 Task: Add a signature Brooke Phillips containing Best regards from, Brooke Phillips to email address softage.1@softage.net and add a label Research
Action: Mouse moved to (333, 540)
Screenshot: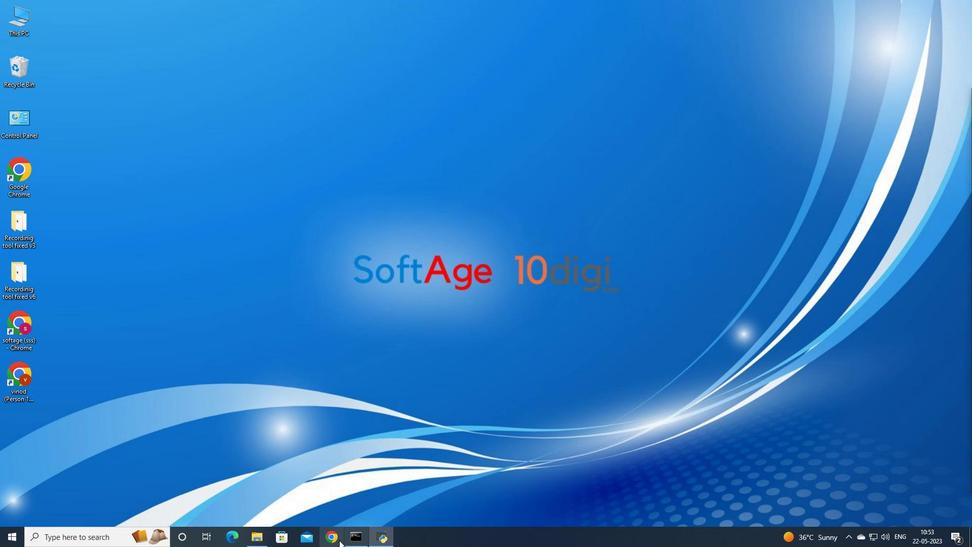 
Action: Mouse pressed left at (333, 540)
Screenshot: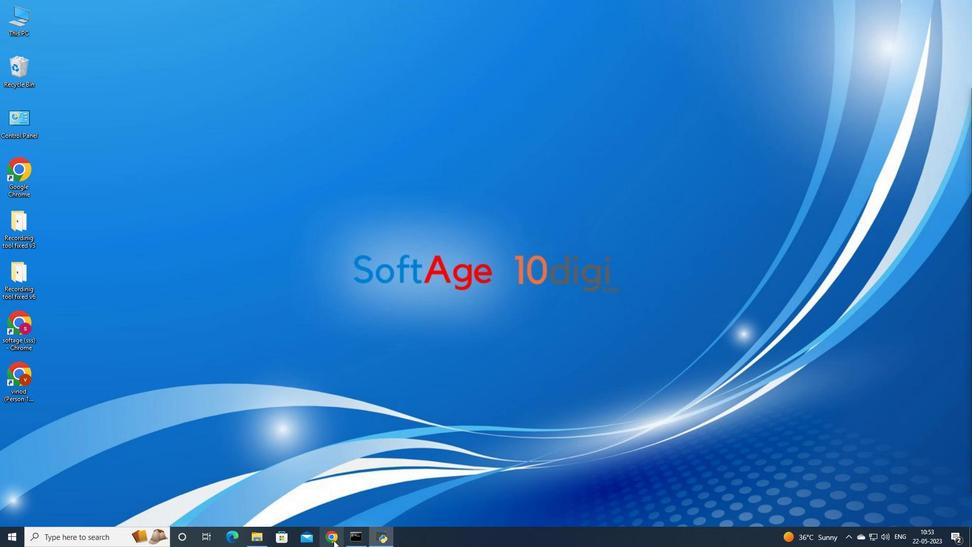 
Action: Mouse moved to (454, 338)
Screenshot: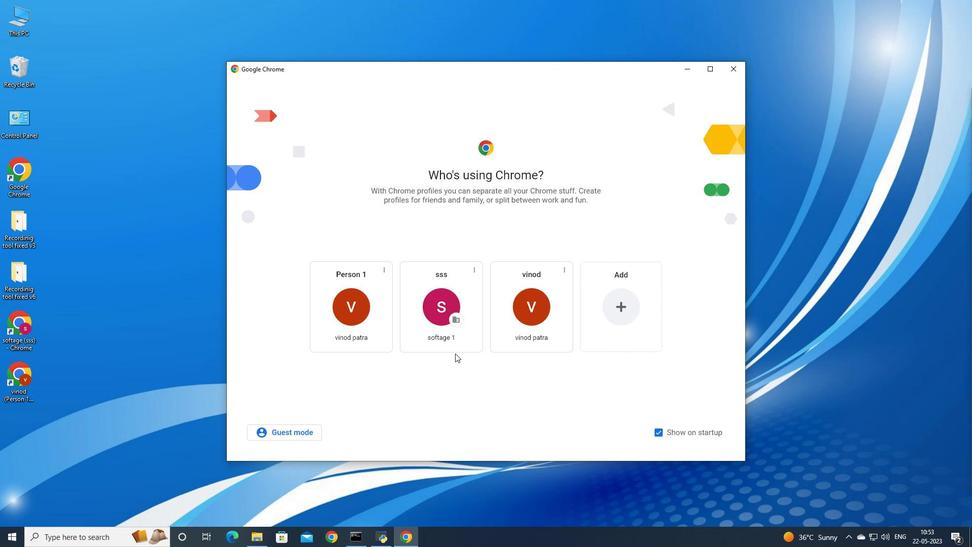 
Action: Mouse pressed left at (454, 338)
Screenshot: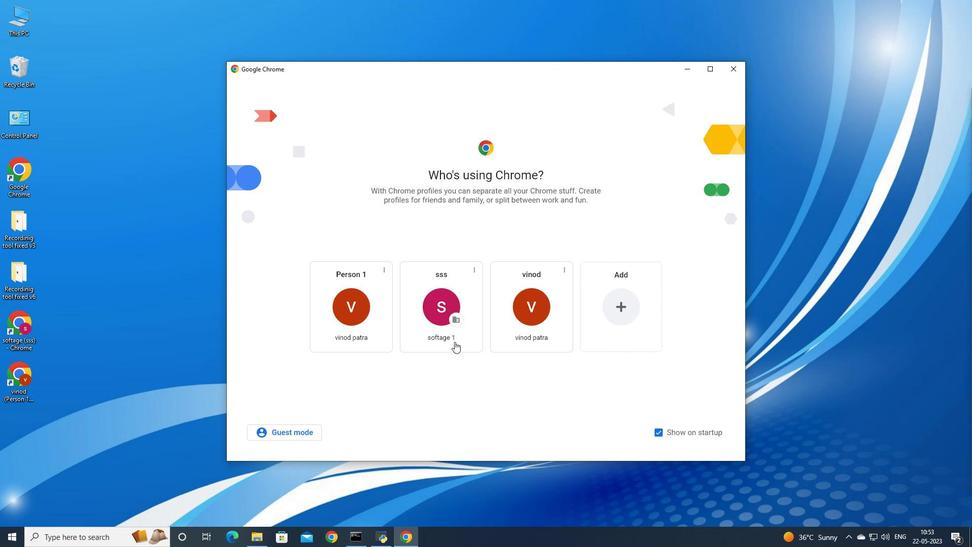 
Action: Mouse moved to (882, 47)
Screenshot: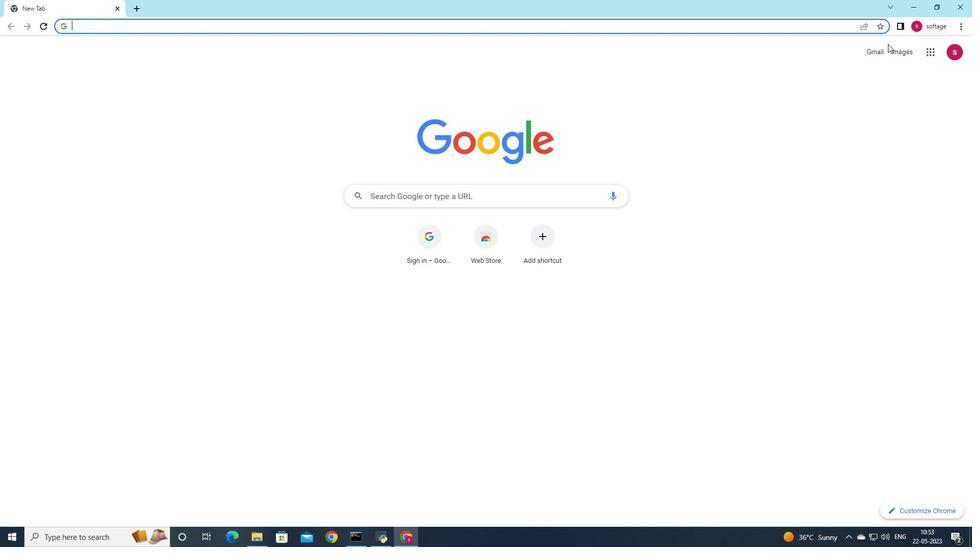 
Action: Mouse pressed left at (882, 47)
Screenshot: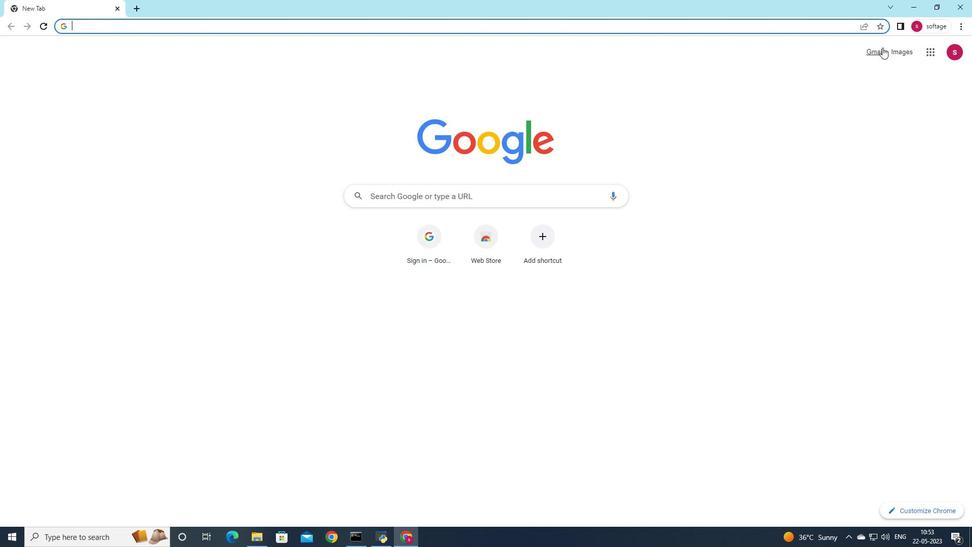 
Action: Mouse moved to (855, 74)
Screenshot: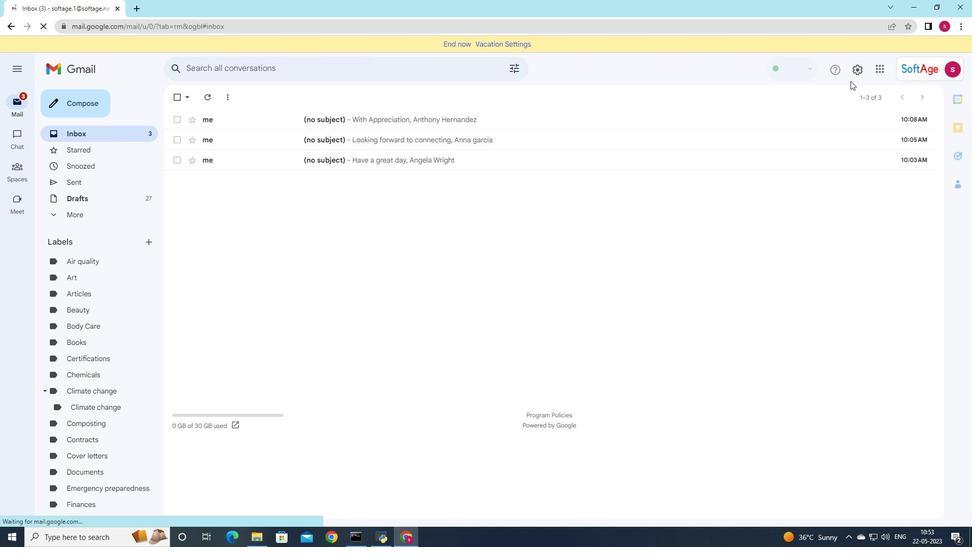 
Action: Mouse pressed left at (855, 74)
Screenshot: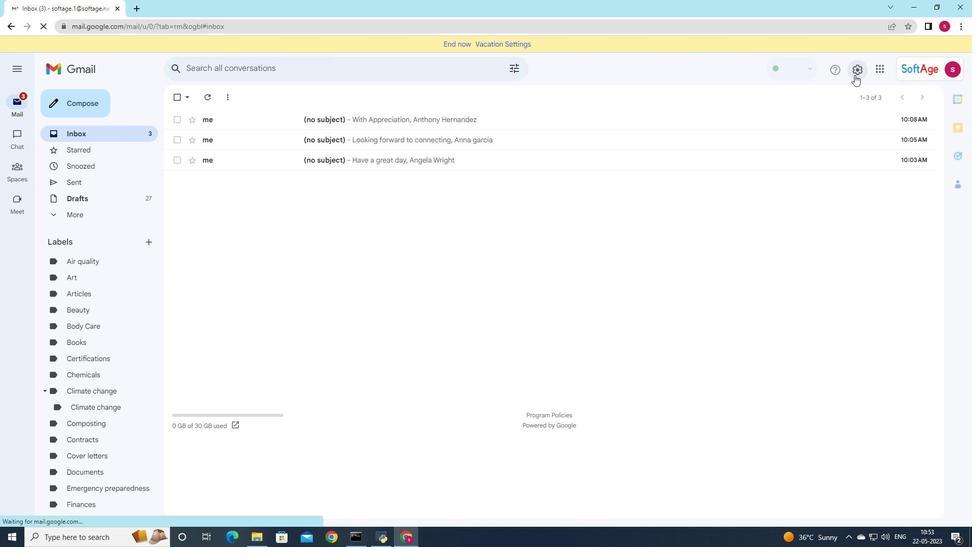 
Action: Mouse moved to (851, 118)
Screenshot: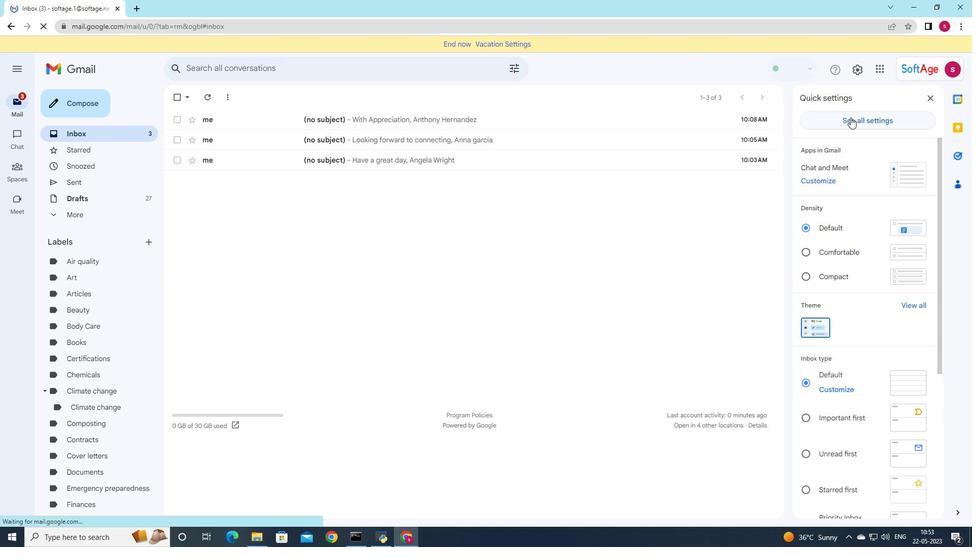 
Action: Mouse pressed left at (851, 118)
Screenshot: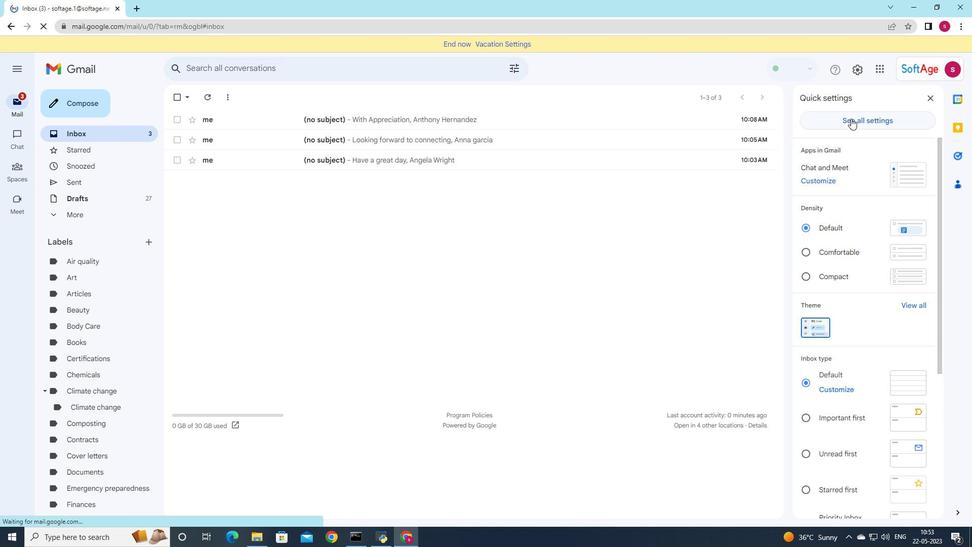 
Action: Mouse moved to (480, 321)
Screenshot: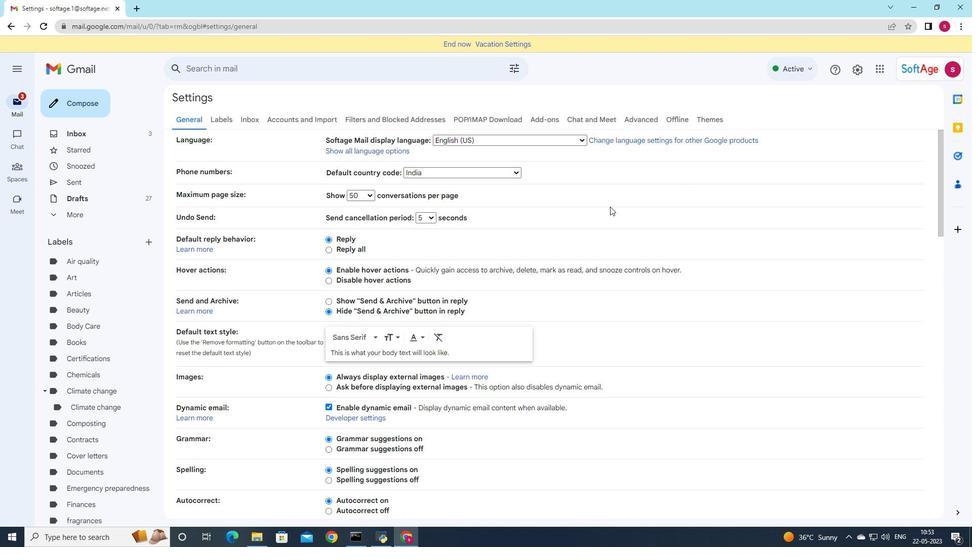 
Action: Mouse scrolled (480, 320) with delta (0, 0)
Screenshot: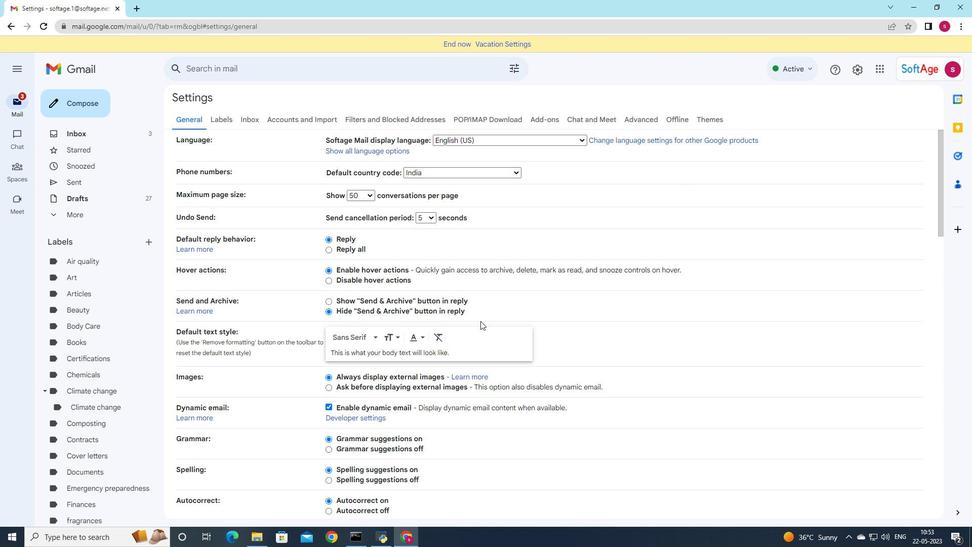
Action: Mouse scrolled (480, 320) with delta (0, 0)
Screenshot: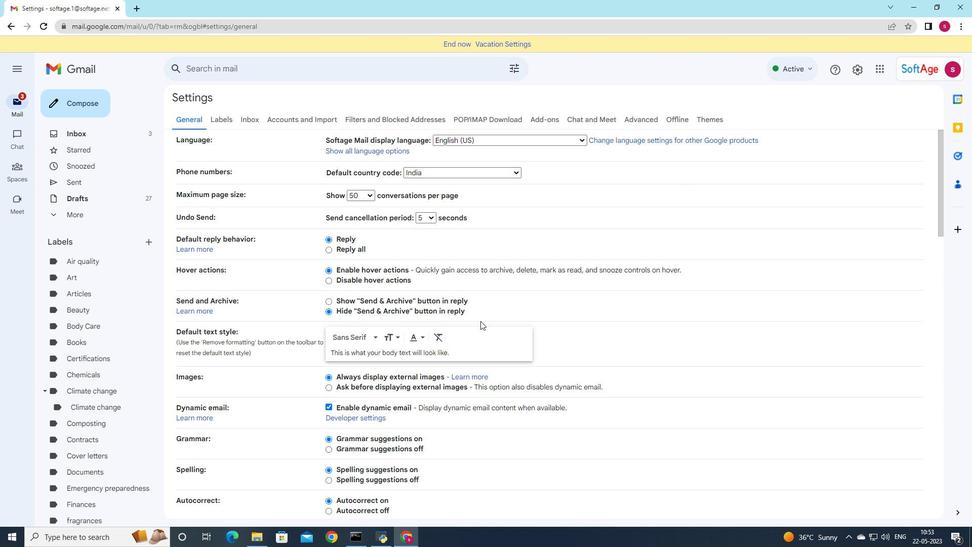 
Action: Mouse scrolled (480, 320) with delta (0, 0)
Screenshot: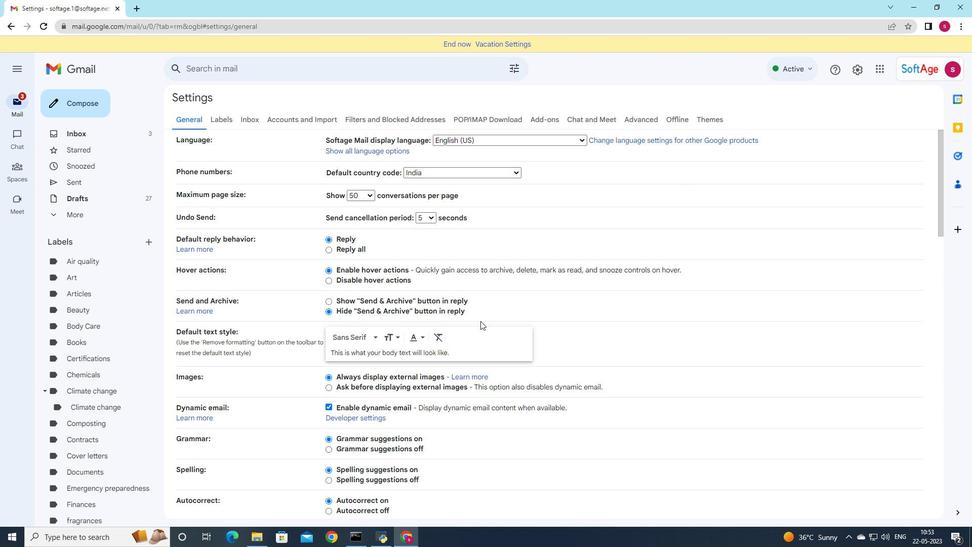 
Action: Mouse moved to (480, 321)
Screenshot: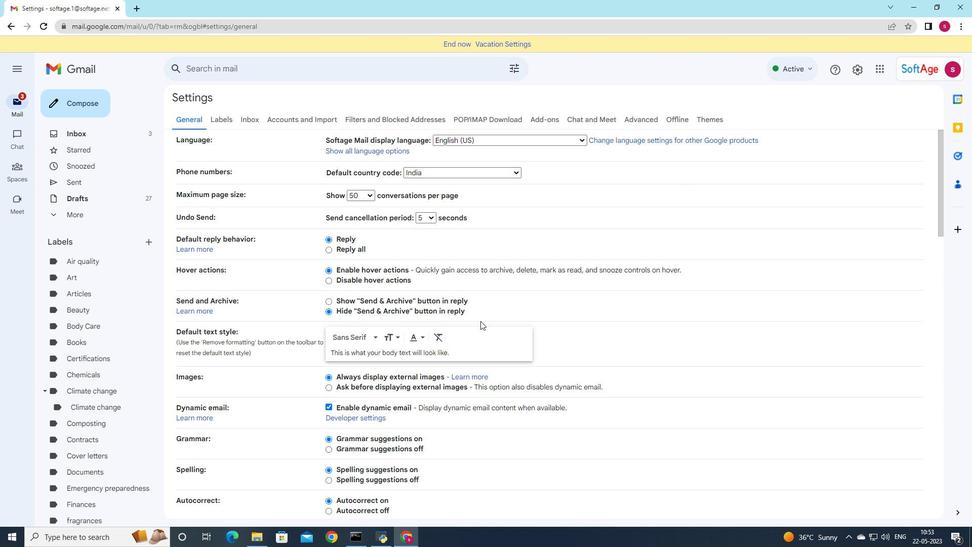 
Action: Mouse scrolled (480, 321) with delta (0, 0)
Screenshot: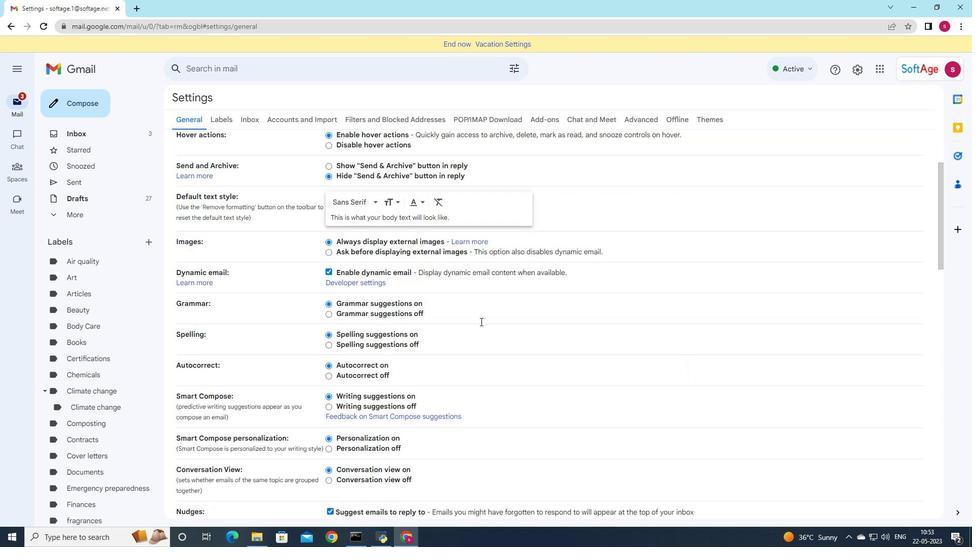 
Action: Mouse scrolled (480, 321) with delta (0, 0)
Screenshot: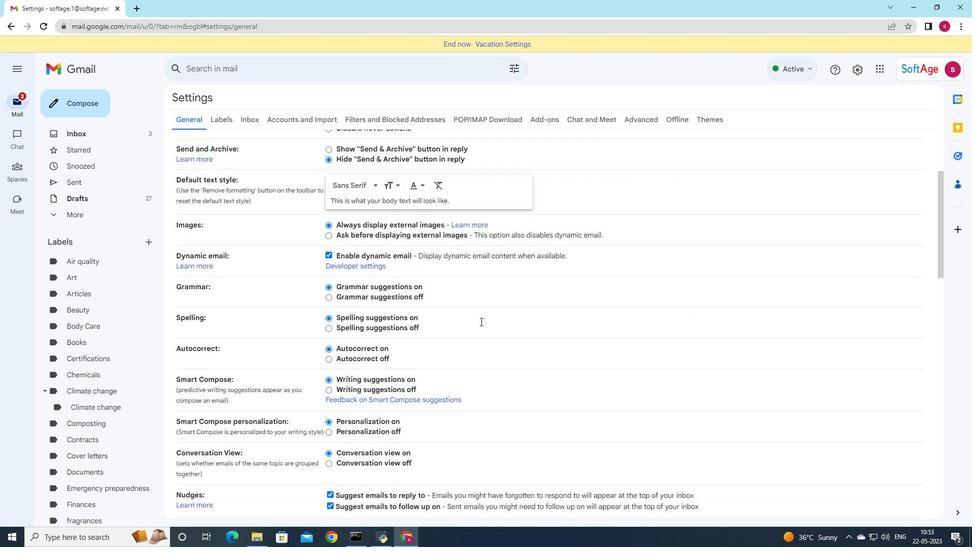 
Action: Mouse scrolled (480, 321) with delta (0, 0)
Screenshot: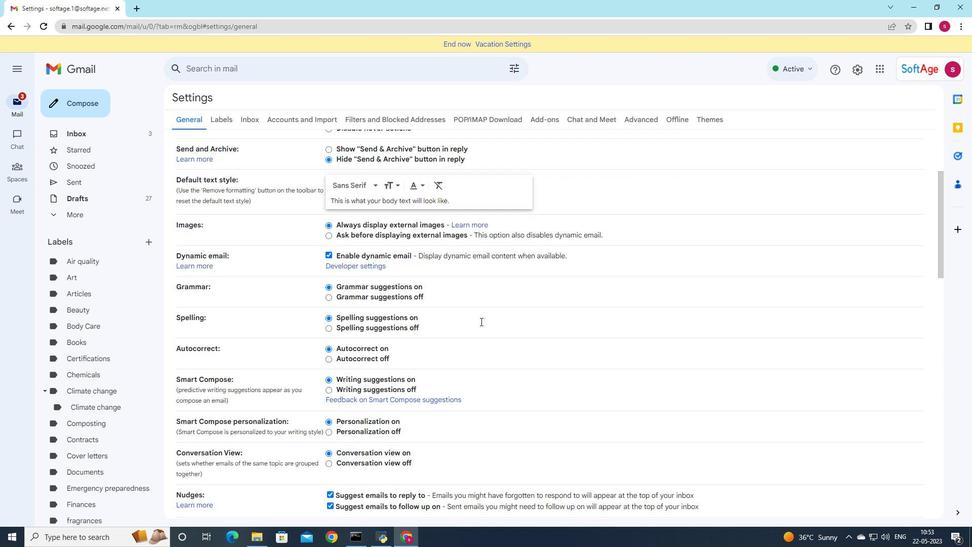 
Action: Mouse scrolled (480, 321) with delta (0, 0)
Screenshot: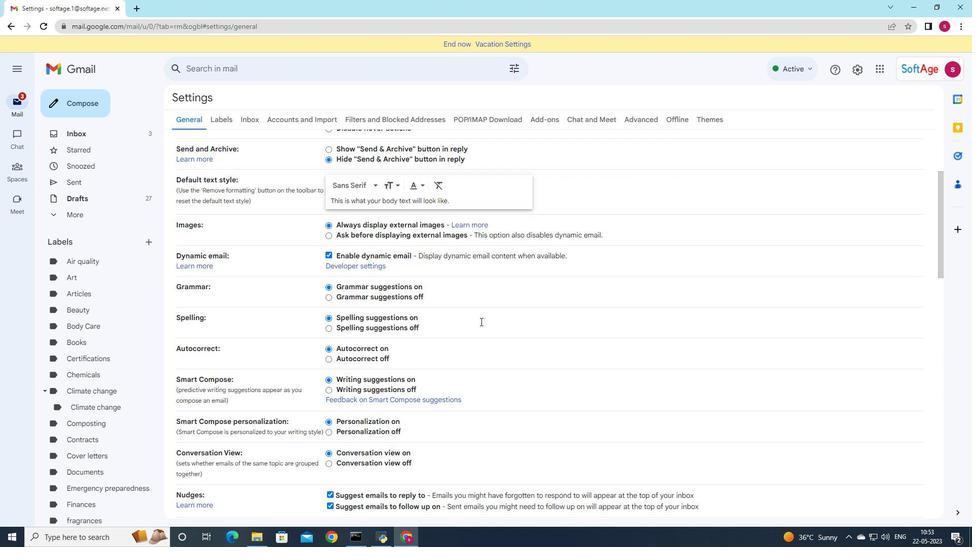 
Action: Mouse scrolled (480, 321) with delta (0, 0)
Screenshot: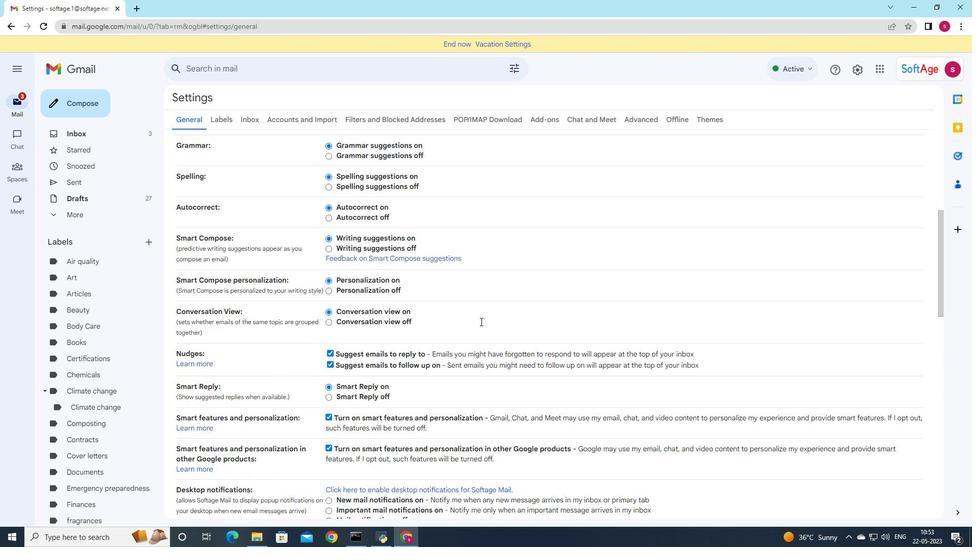 
Action: Mouse scrolled (480, 321) with delta (0, 0)
Screenshot: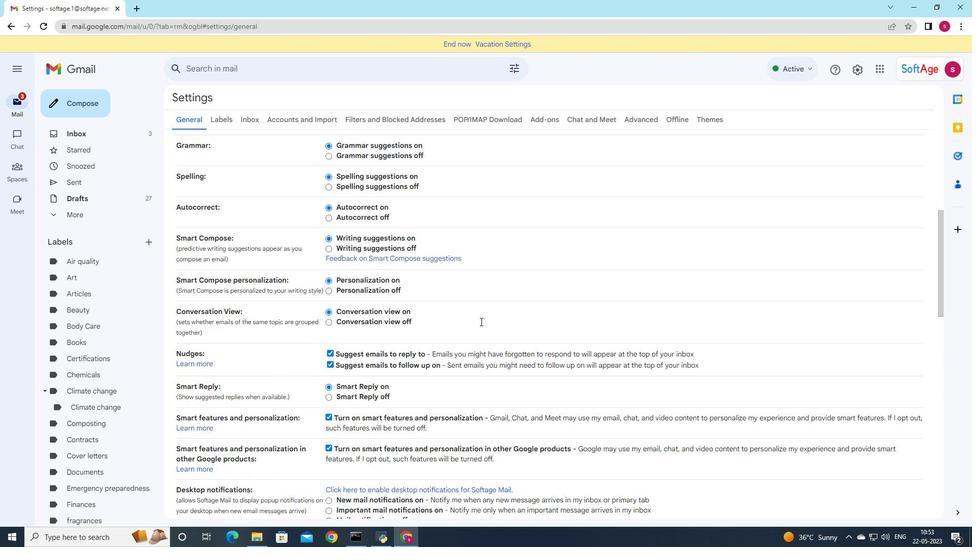 
Action: Mouse scrolled (480, 321) with delta (0, 0)
Screenshot: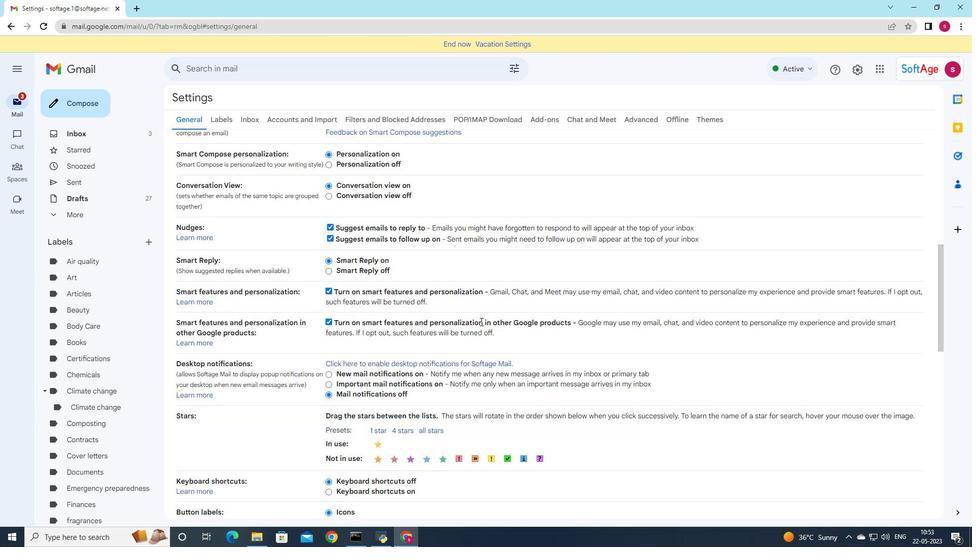 
Action: Mouse scrolled (480, 321) with delta (0, 0)
Screenshot: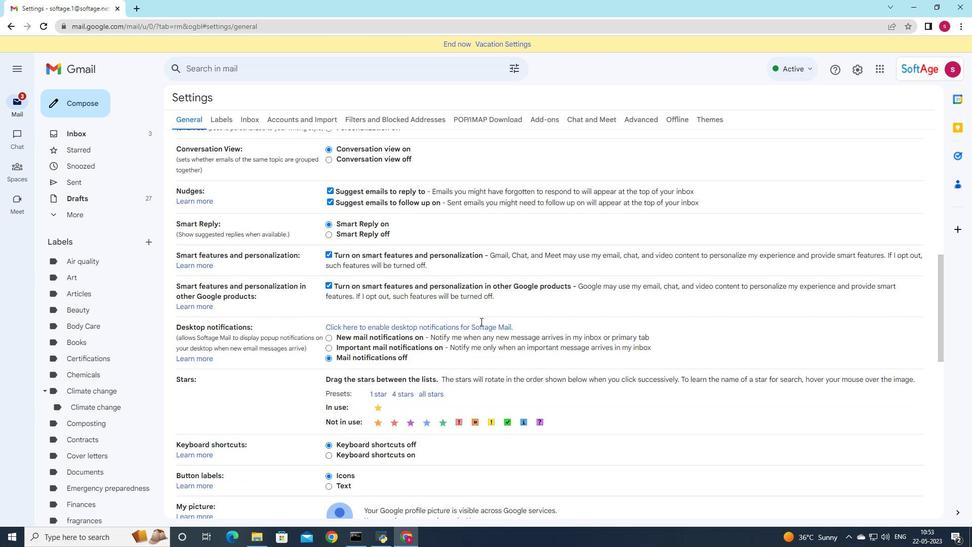 
Action: Mouse scrolled (480, 321) with delta (0, 0)
Screenshot: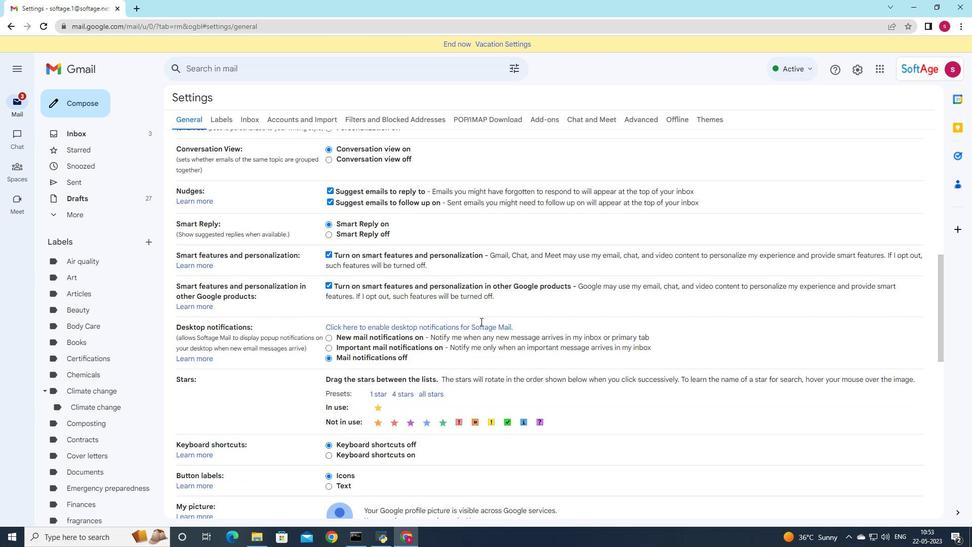 
Action: Mouse scrolled (480, 321) with delta (0, 0)
Screenshot: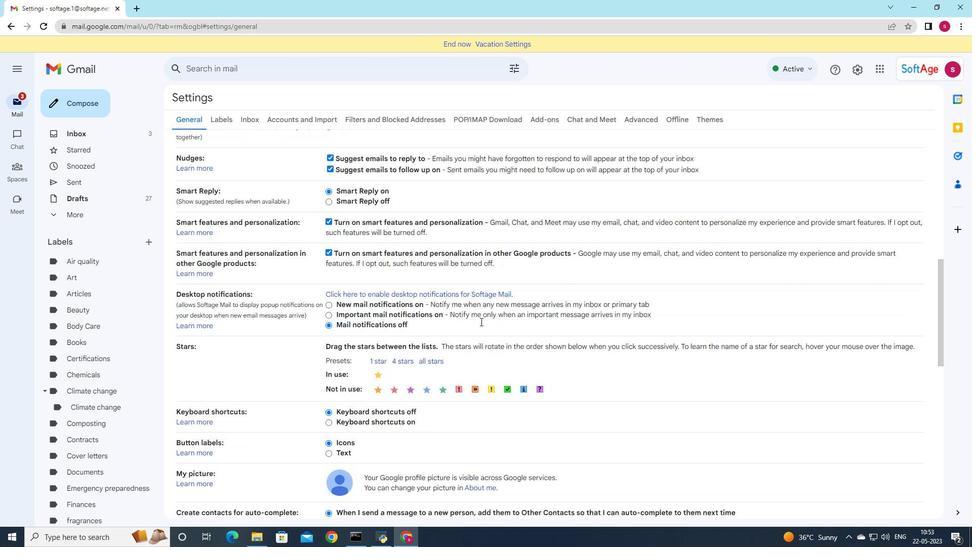
Action: Mouse scrolled (480, 321) with delta (0, 0)
Screenshot: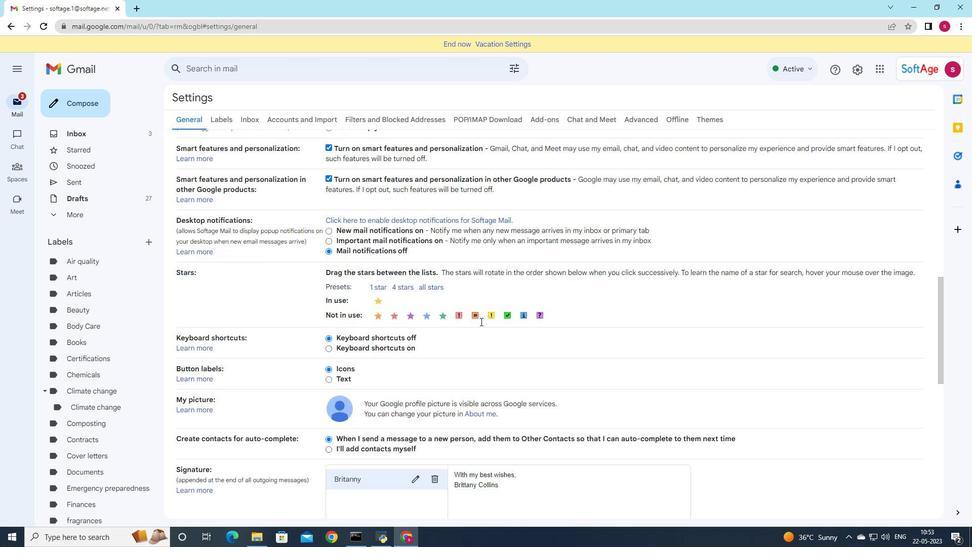 
Action: Mouse moved to (435, 335)
Screenshot: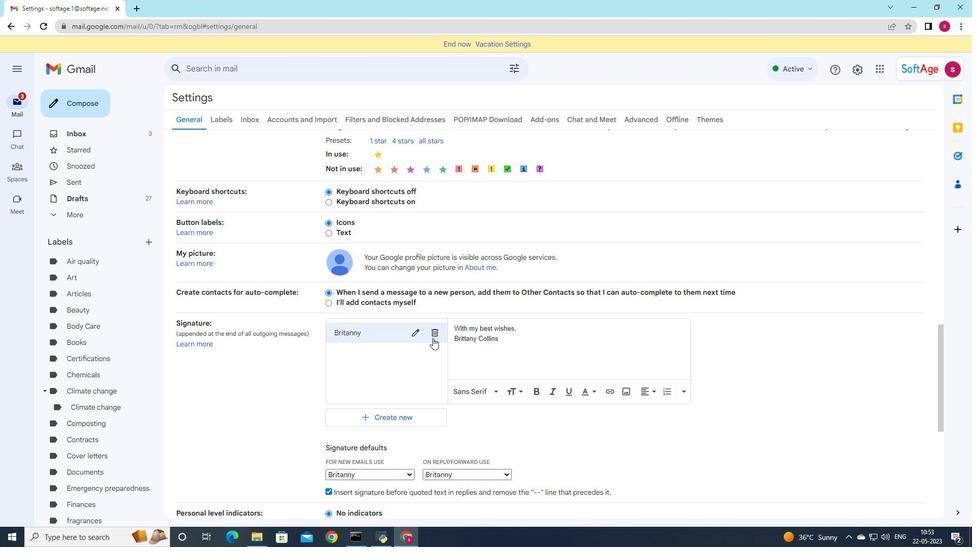 
Action: Mouse pressed left at (435, 335)
Screenshot: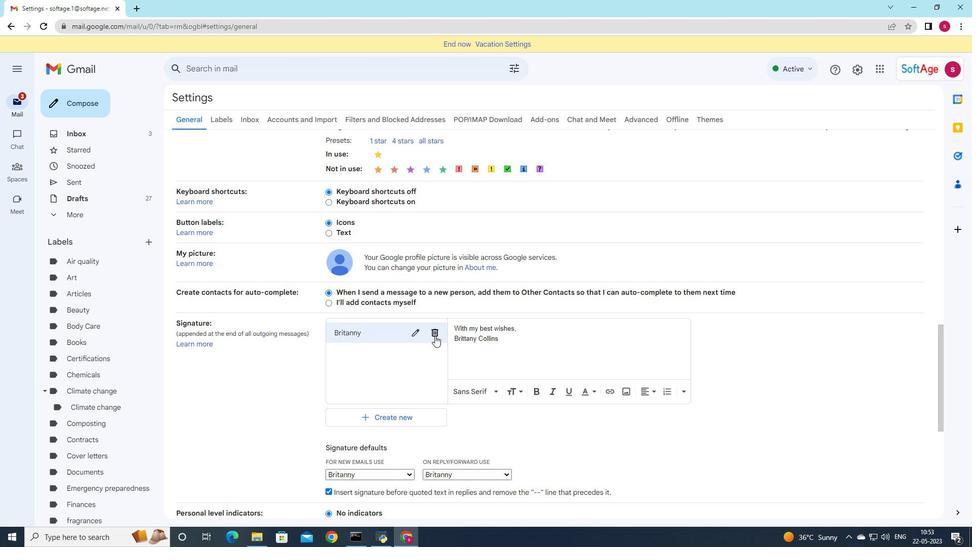 
Action: Mouse moved to (568, 305)
Screenshot: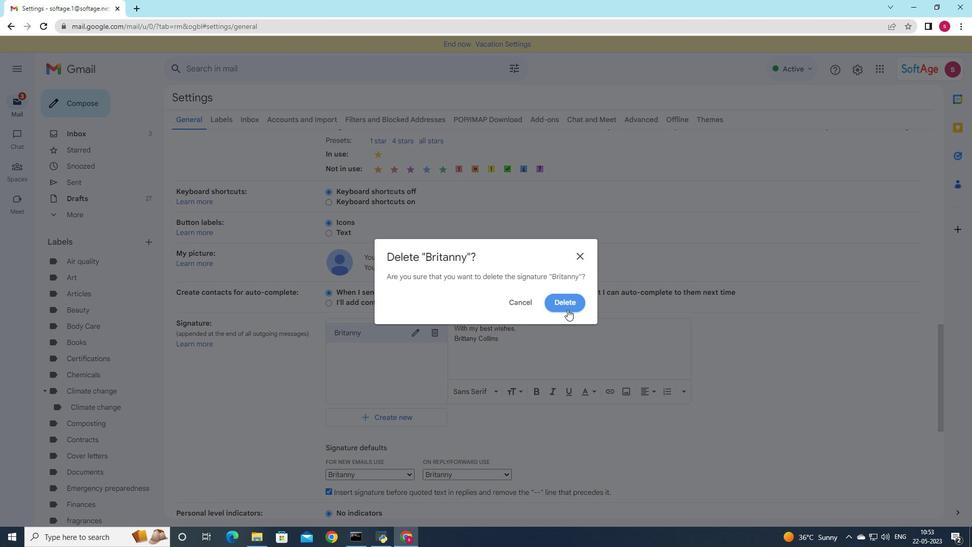 
Action: Mouse pressed left at (568, 305)
Screenshot: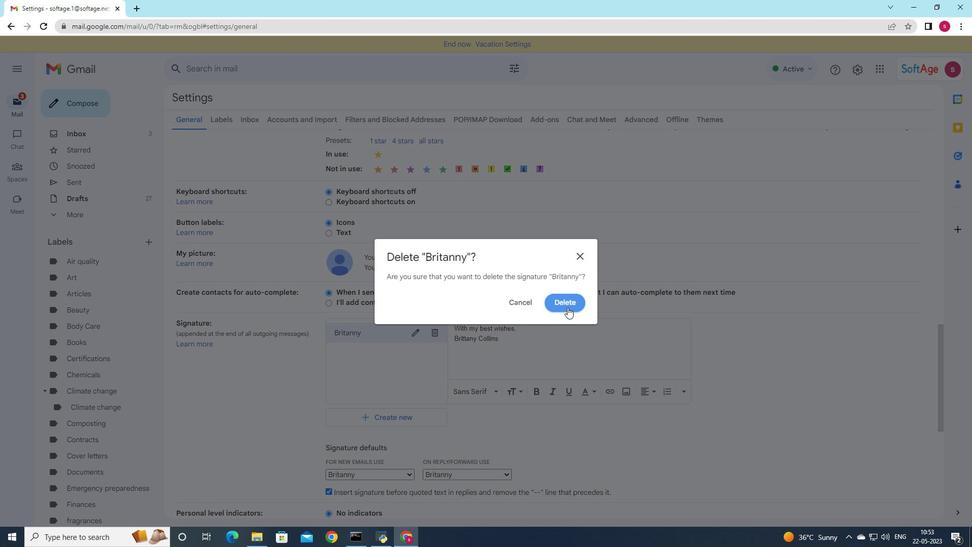 
Action: Mouse moved to (369, 345)
Screenshot: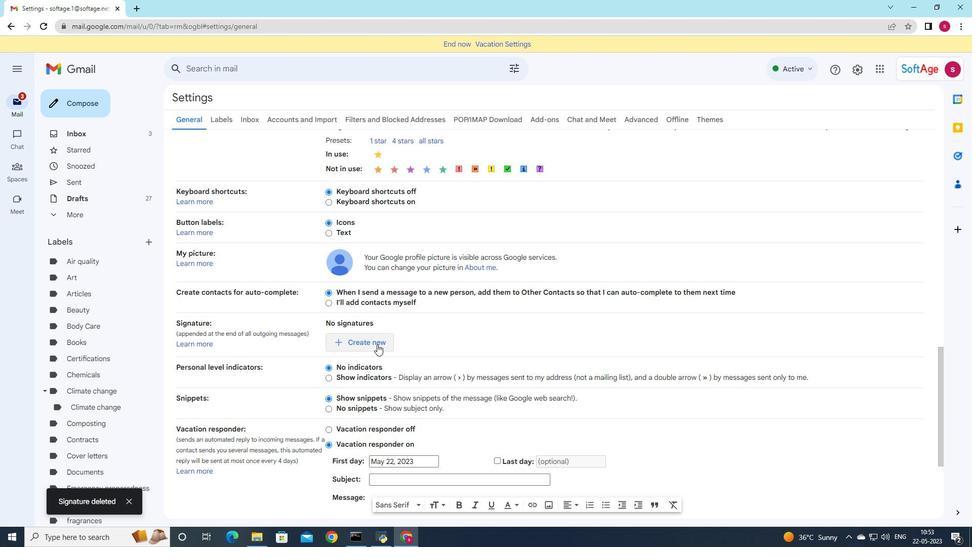 
Action: Mouse pressed left at (369, 345)
Screenshot: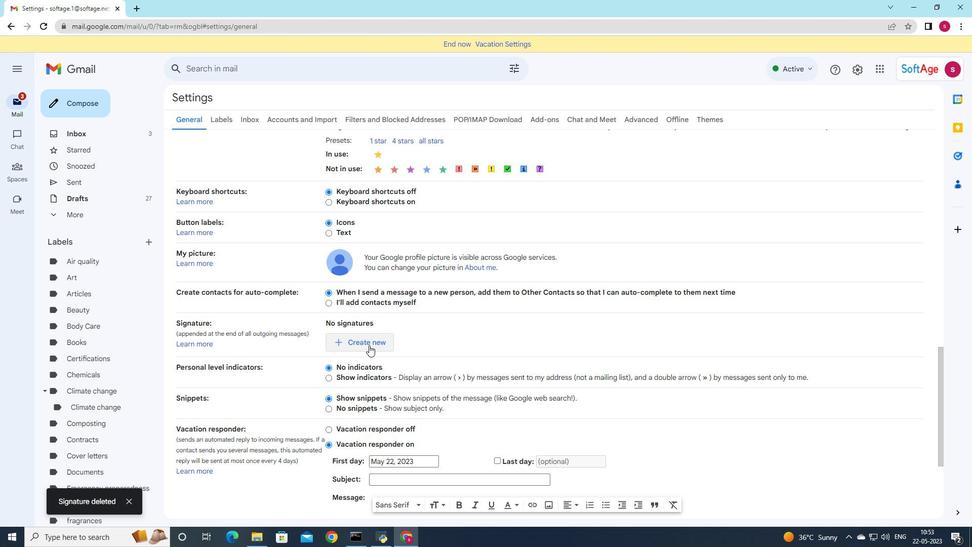 
Action: Mouse moved to (499, 317)
Screenshot: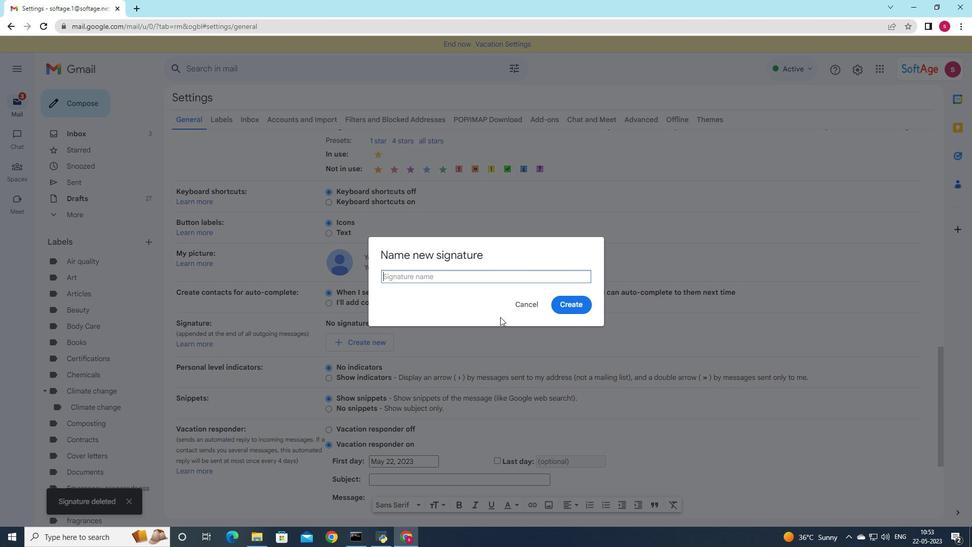 
Action: Key pressed <Key.shift>Brooke
Screenshot: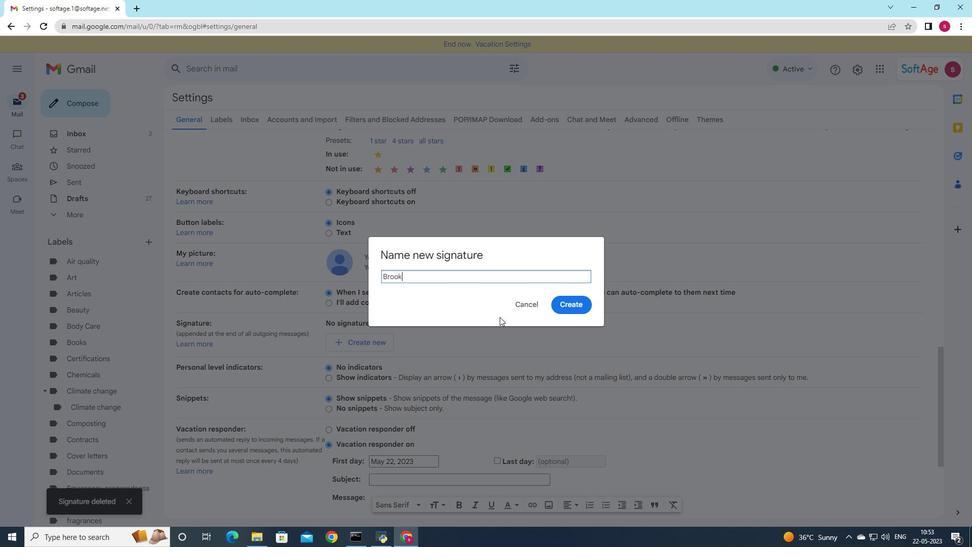 
Action: Mouse moved to (560, 308)
Screenshot: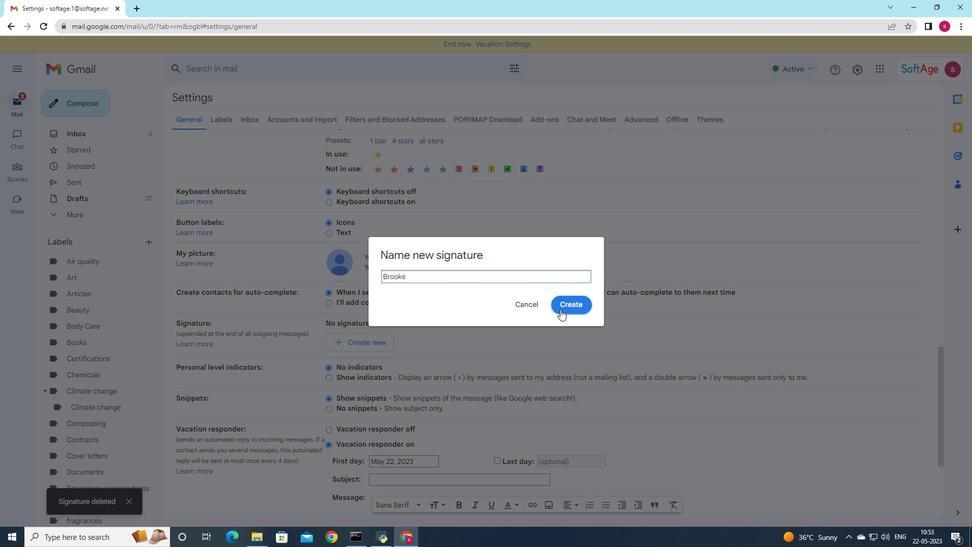 
Action: Mouse pressed left at (560, 308)
Screenshot: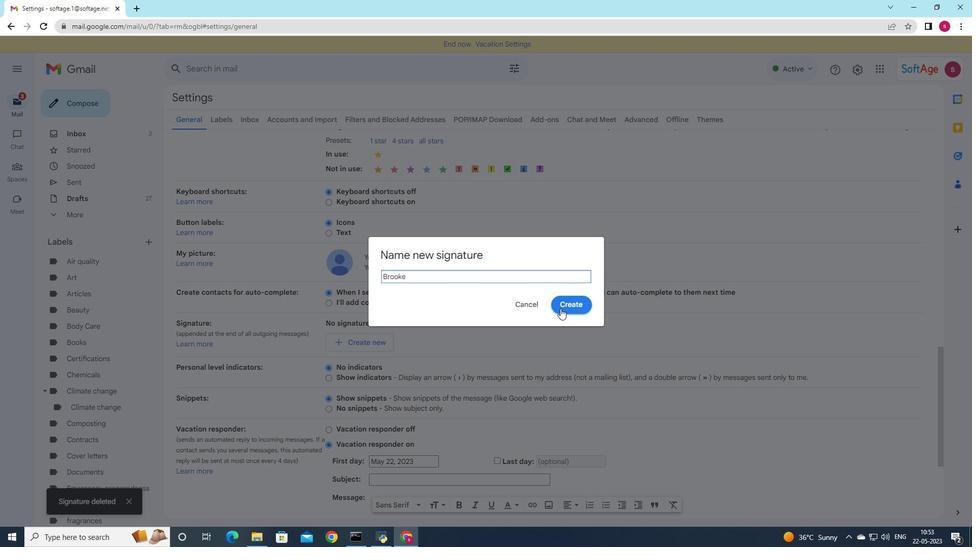 
Action: Mouse moved to (533, 341)
Screenshot: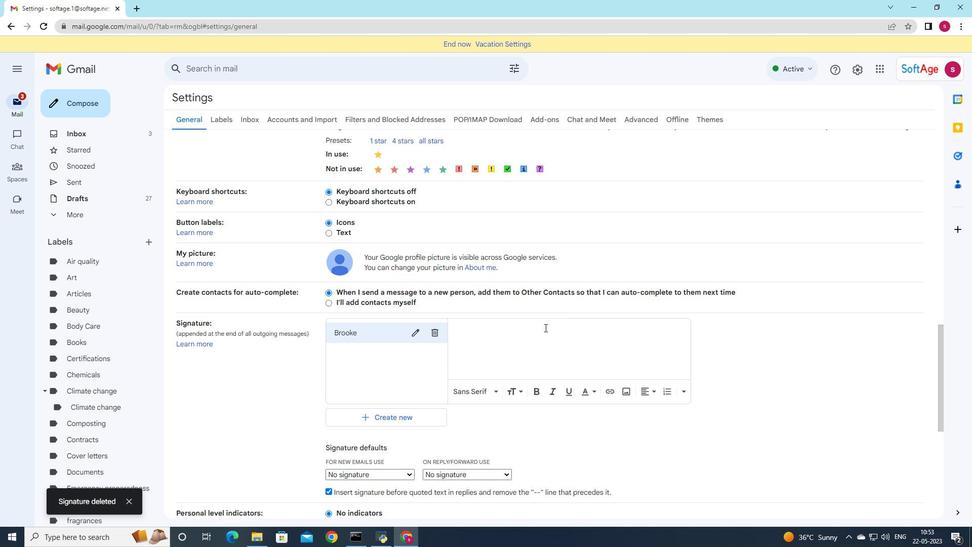 
Action: Mouse pressed left at (533, 341)
Screenshot: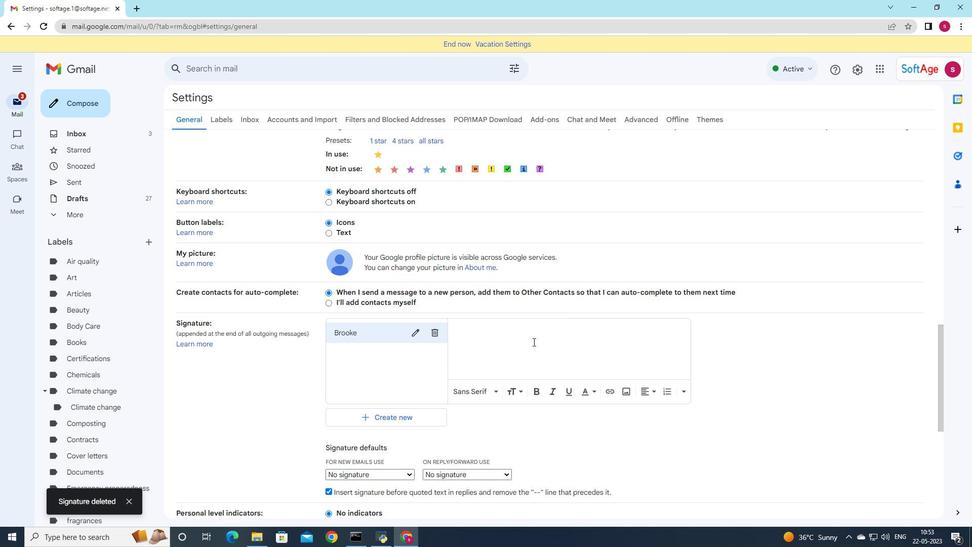 
Action: Mouse moved to (541, 342)
Screenshot: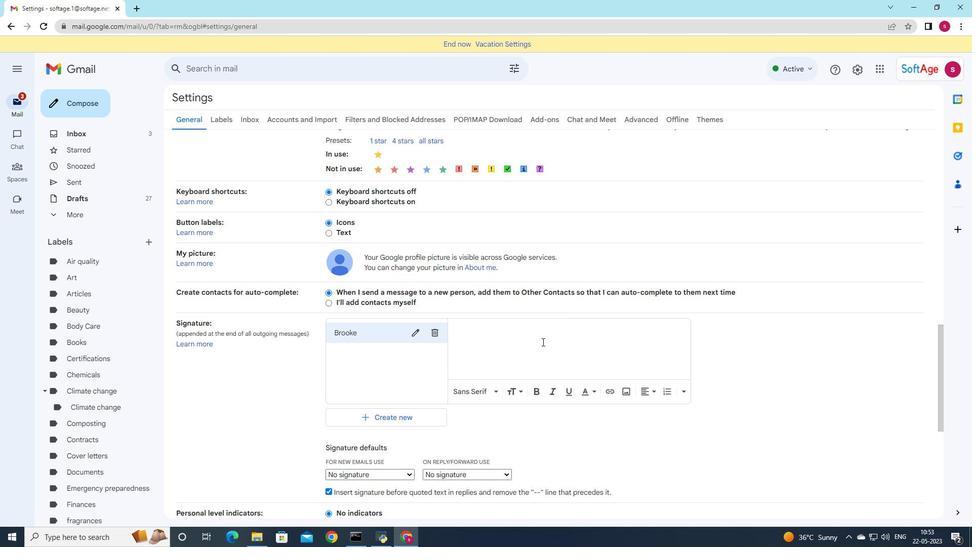 
Action: Key pressed <Key.shift>Best<Key.space>regard<Key.space>fron<Key.backspace>m,<Key.enter><Key.shift>Brooke<Key.space><Key.shift><Key.shift>Phillips
Screenshot: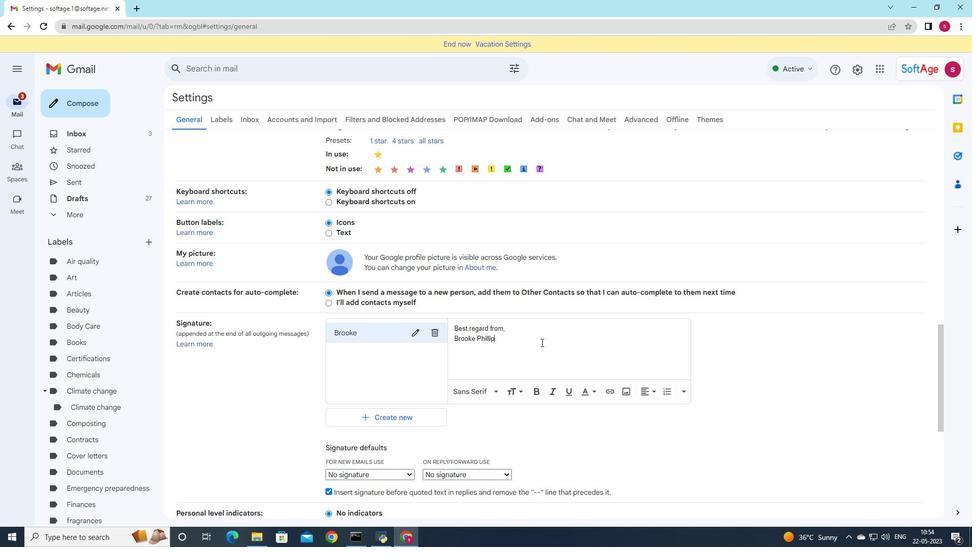 
Action: Mouse moved to (542, 341)
Screenshot: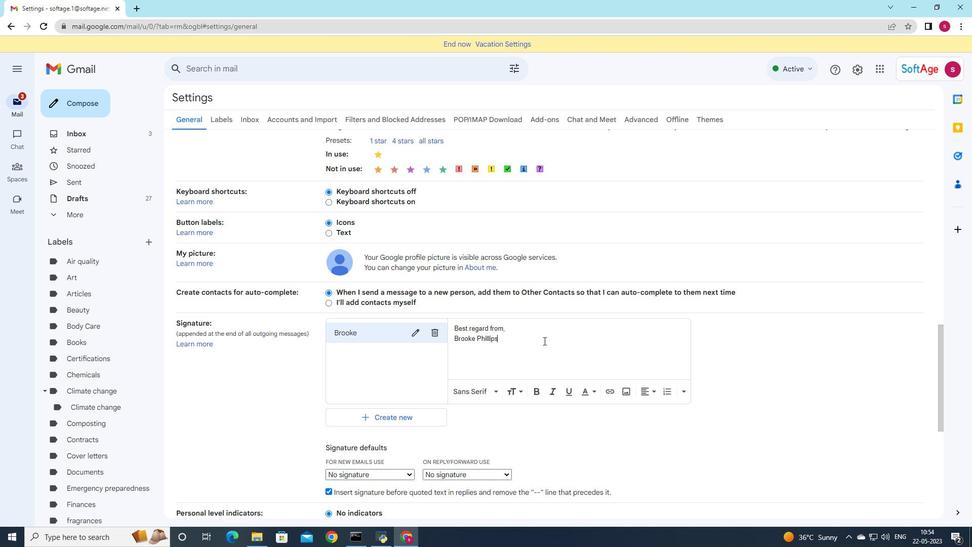 
Action: Mouse scrolled (542, 340) with delta (0, 0)
Screenshot: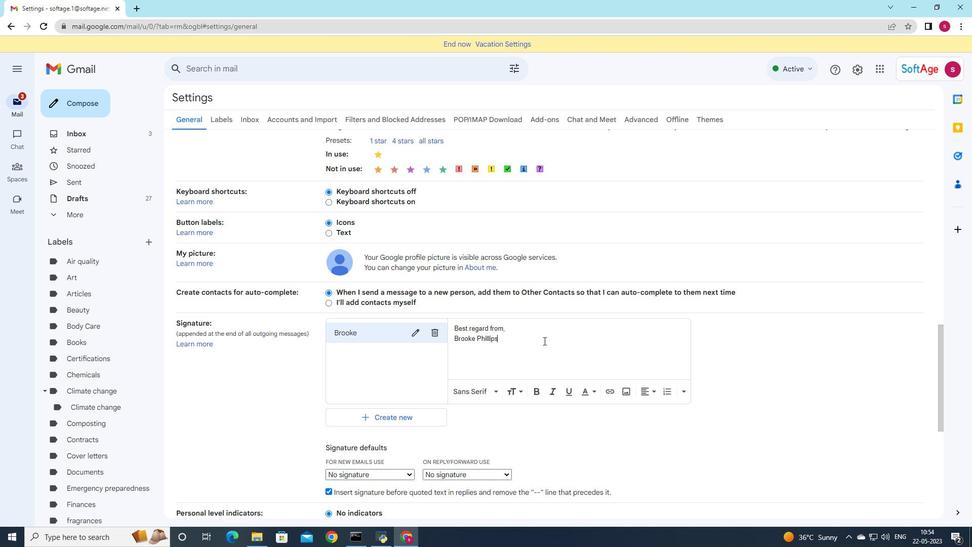
Action: Mouse moved to (537, 344)
Screenshot: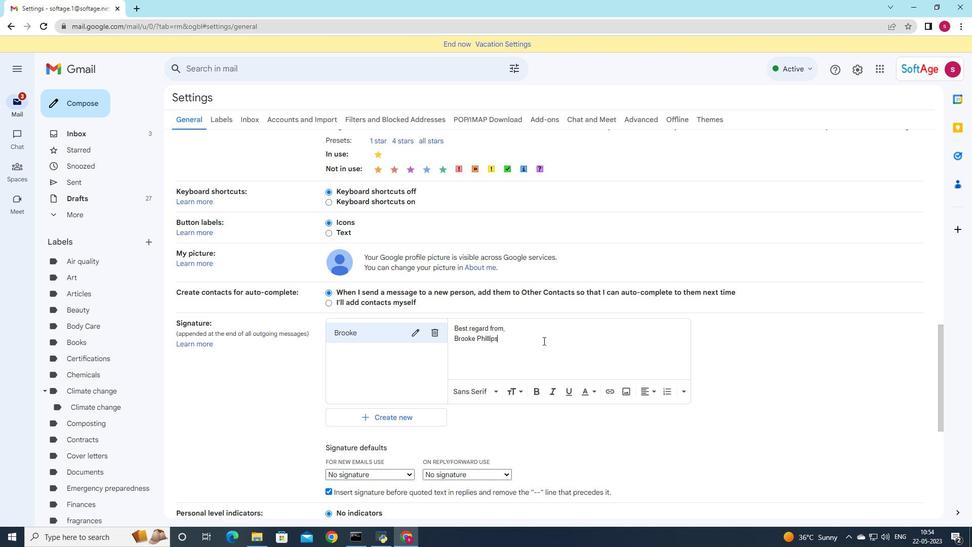 
Action: Mouse scrolled (537, 343) with delta (0, 0)
Screenshot: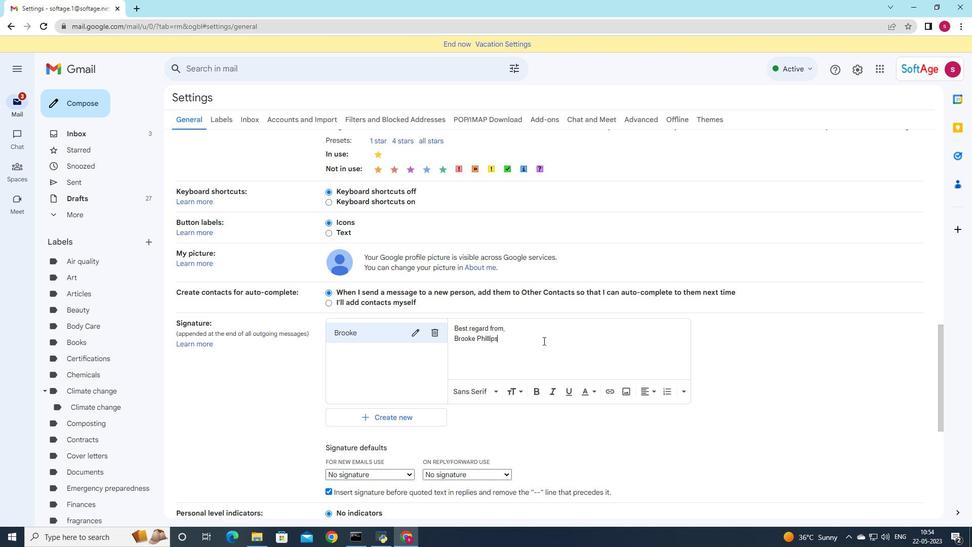 
Action: Mouse moved to (536, 346)
Screenshot: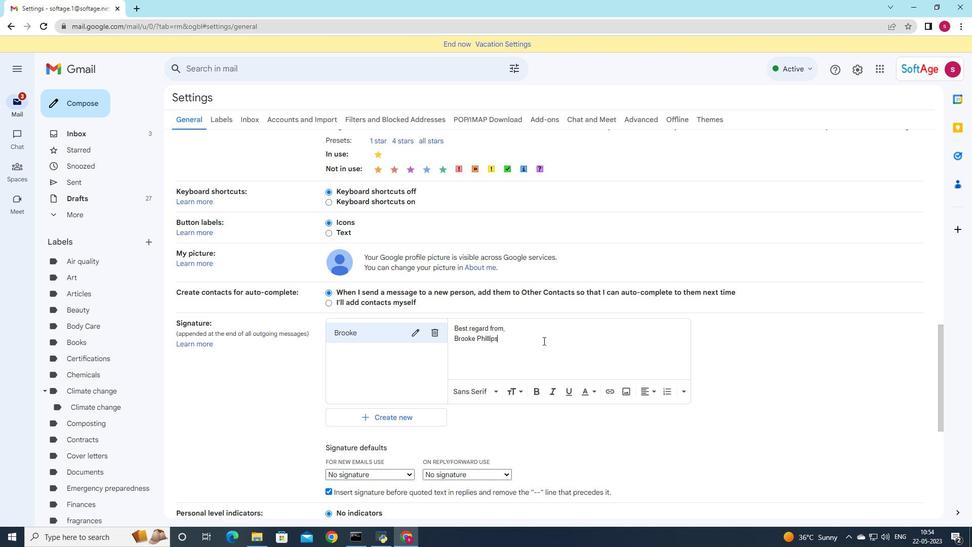 
Action: Mouse scrolled (536, 345) with delta (0, 0)
Screenshot: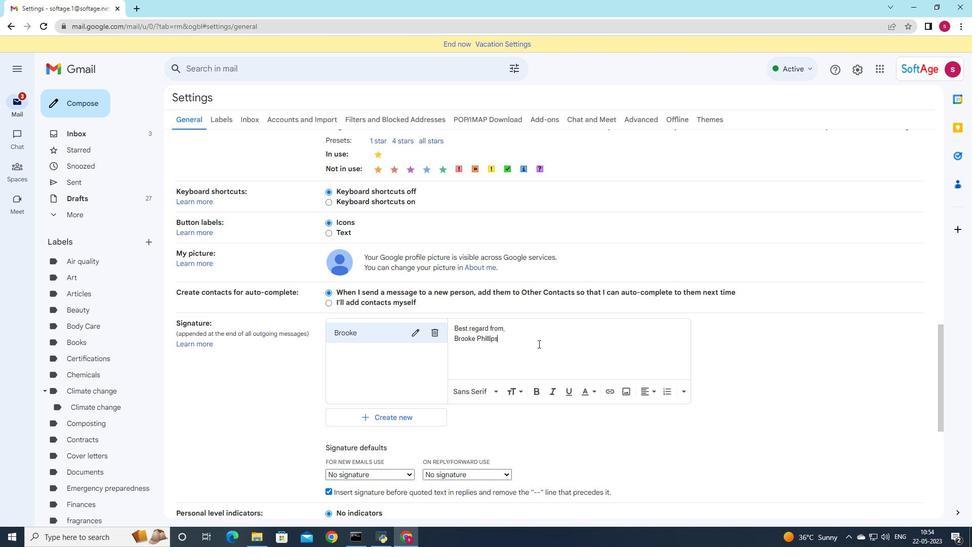 
Action: Mouse moved to (405, 321)
Screenshot: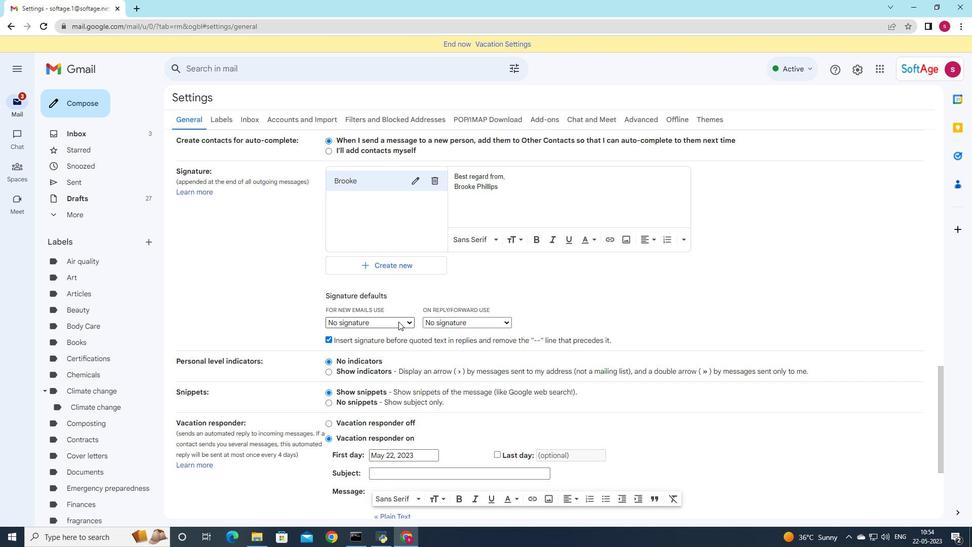 
Action: Mouse pressed left at (405, 321)
Screenshot: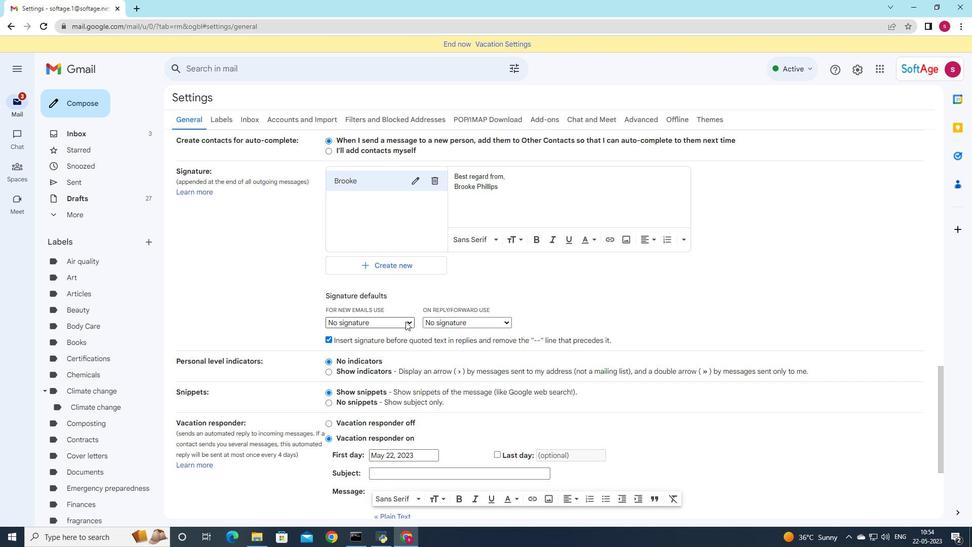 
Action: Mouse moved to (402, 338)
Screenshot: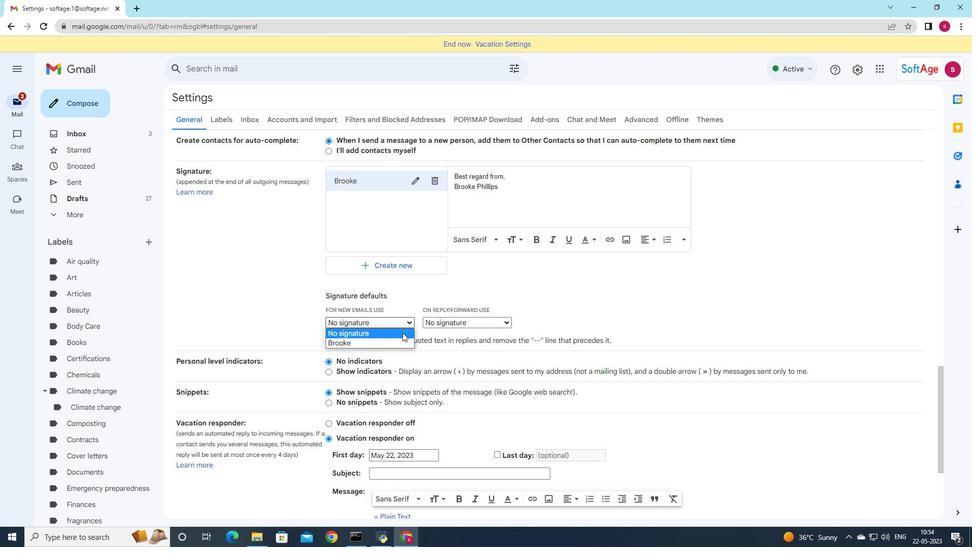 
Action: Mouse pressed left at (402, 338)
Screenshot: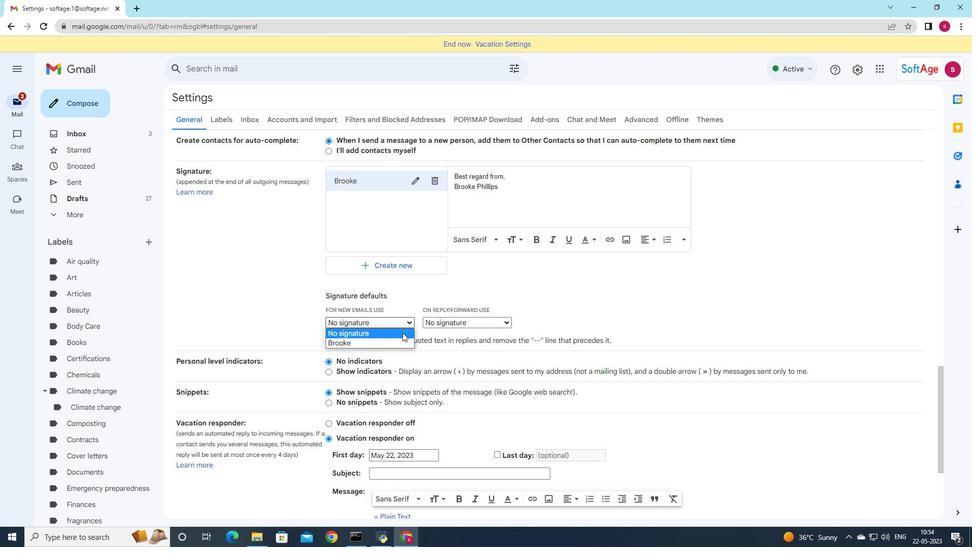 
Action: Mouse moved to (503, 322)
Screenshot: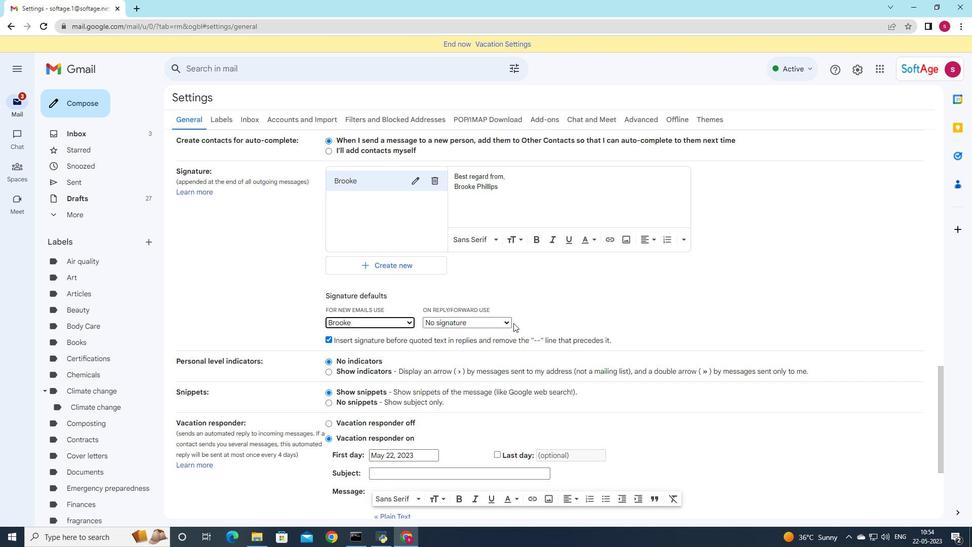 
Action: Mouse pressed left at (503, 322)
Screenshot: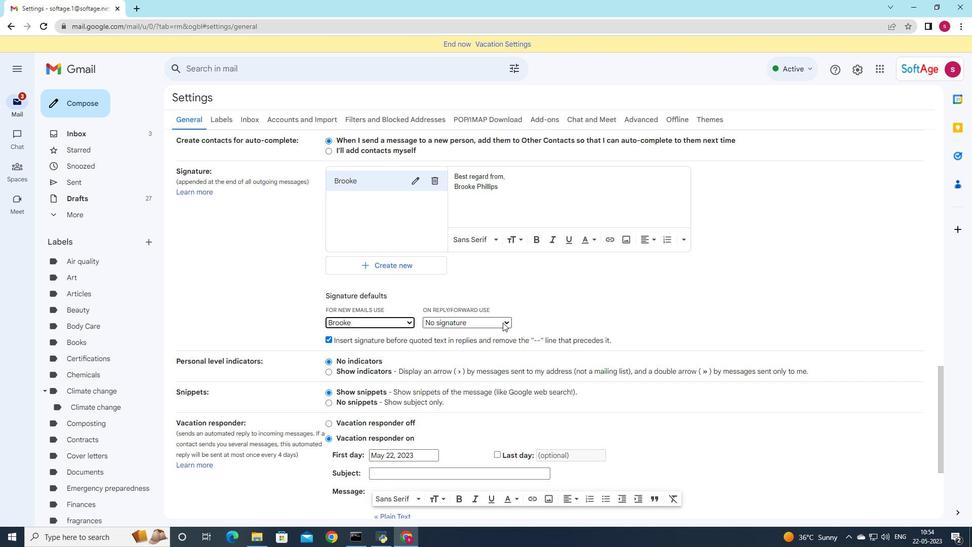 
Action: Mouse moved to (483, 338)
Screenshot: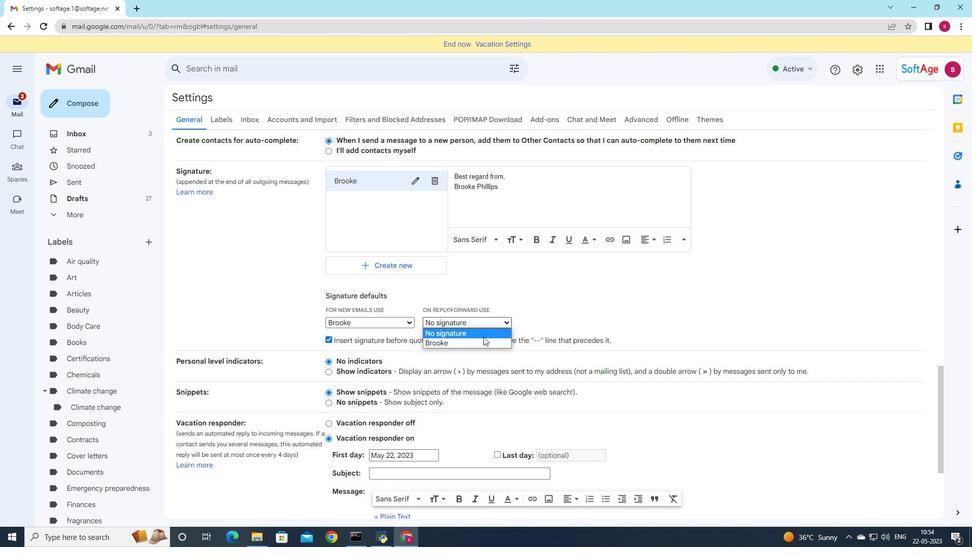 
Action: Mouse pressed left at (483, 338)
Screenshot: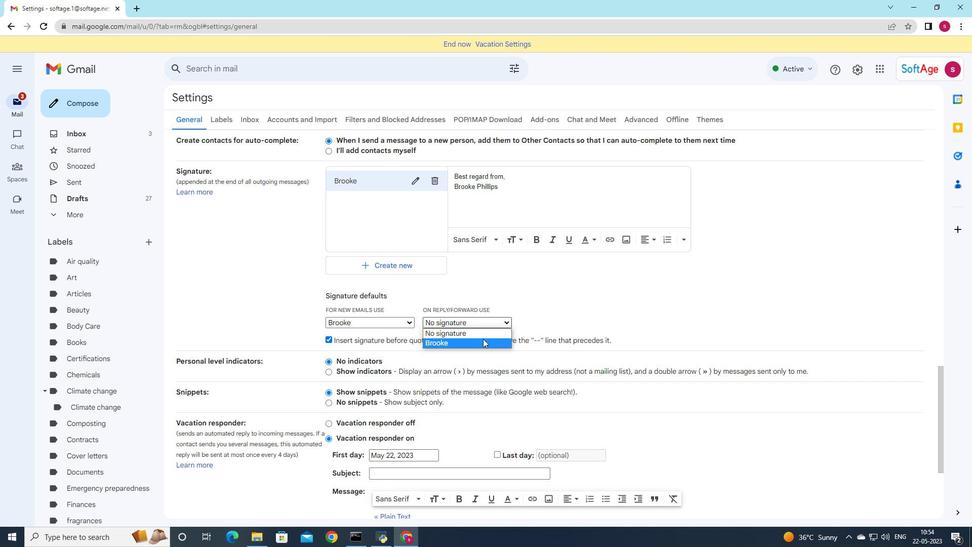 
Action: Mouse scrolled (483, 338) with delta (0, 0)
Screenshot: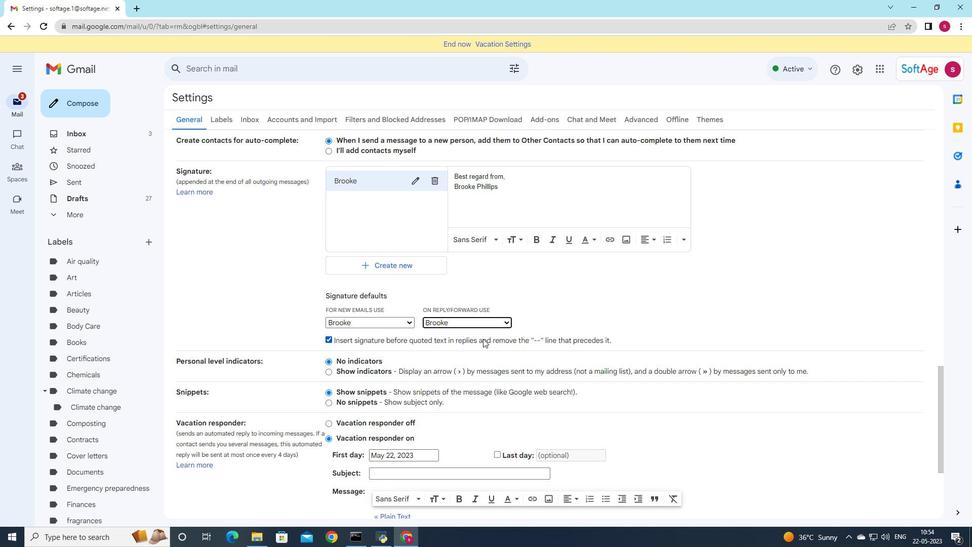 
Action: Mouse scrolled (483, 338) with delta (0, 0)
Screenshot: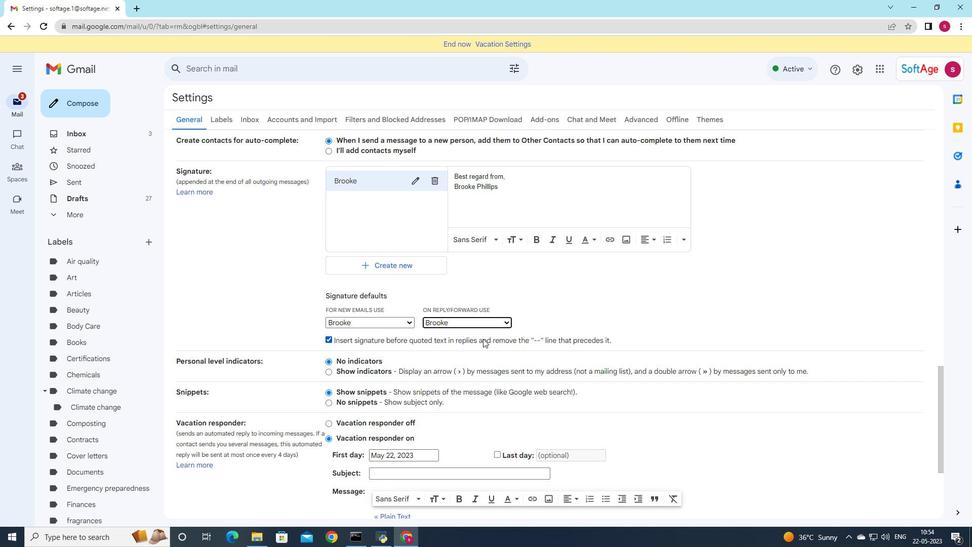 
Action: Mouse scrolled (483, 338) with delta (0, 0)
Screenshot: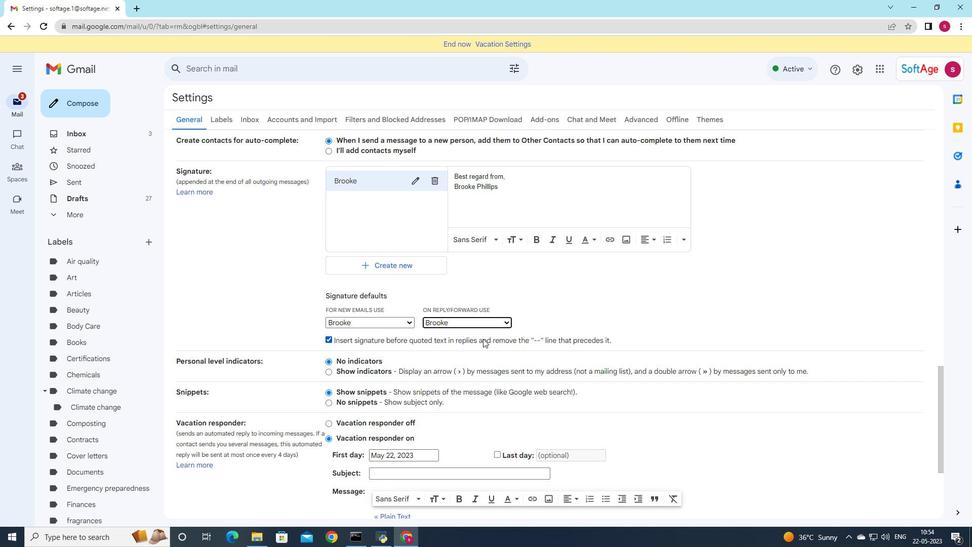 
Action: Mouse scrolled (483, 338) with delta (0, 0)
Screenshot: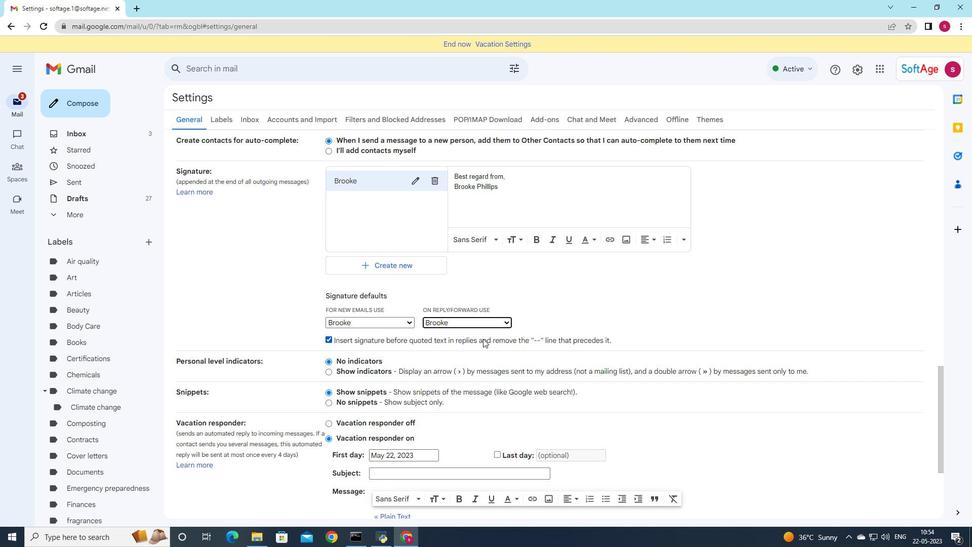 
Action: Mouse scrolled (483, 338) with delta (0, 0)
Screenshot: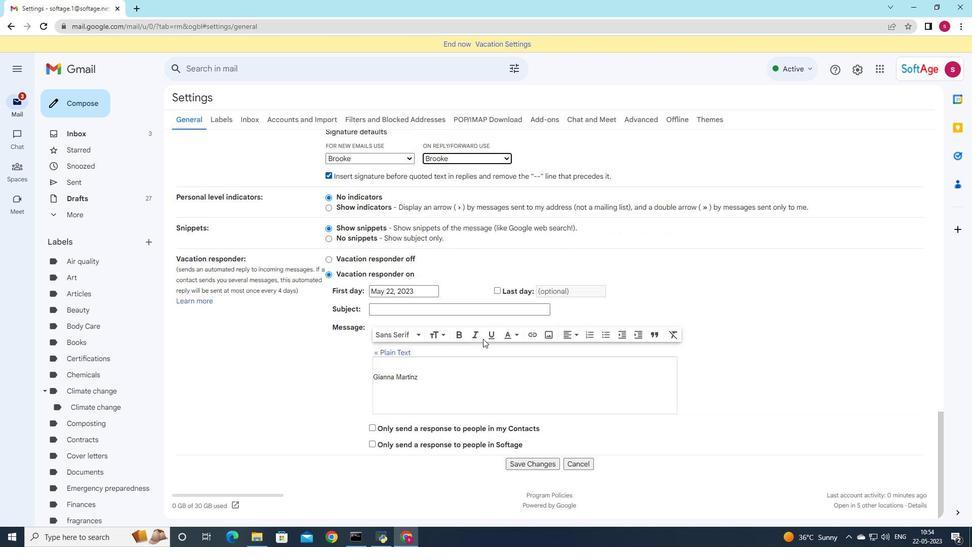 
Action: Mouse moved to (482, 339)
Screenshot: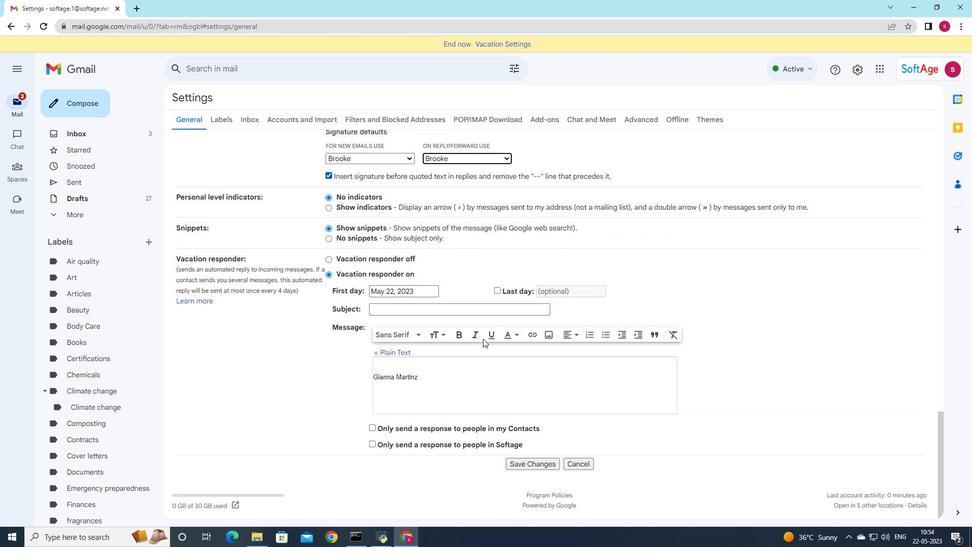 
Action: Mouse scrolled (482, 339) with delta (0, 0)
Screenshot: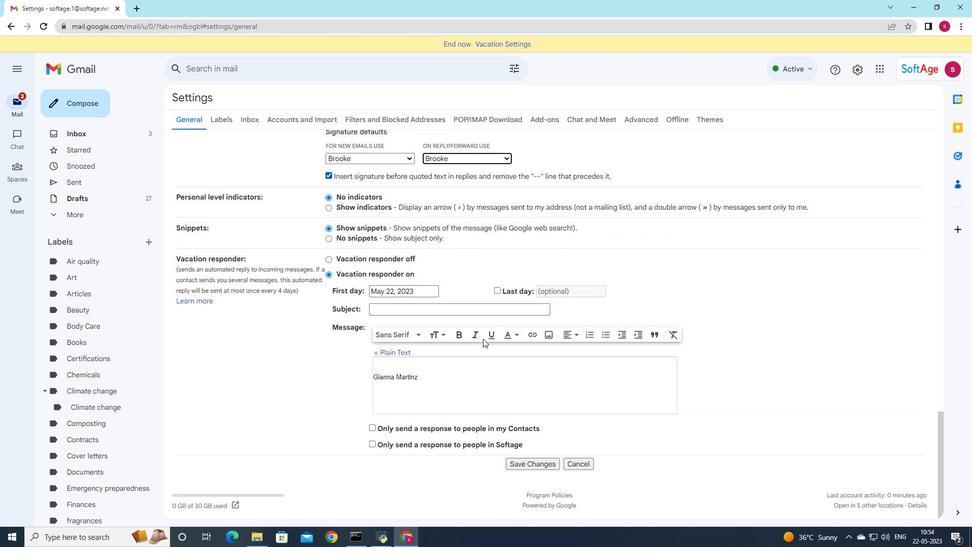 
Action: Mouse moved to (482, 341)
Screenshot: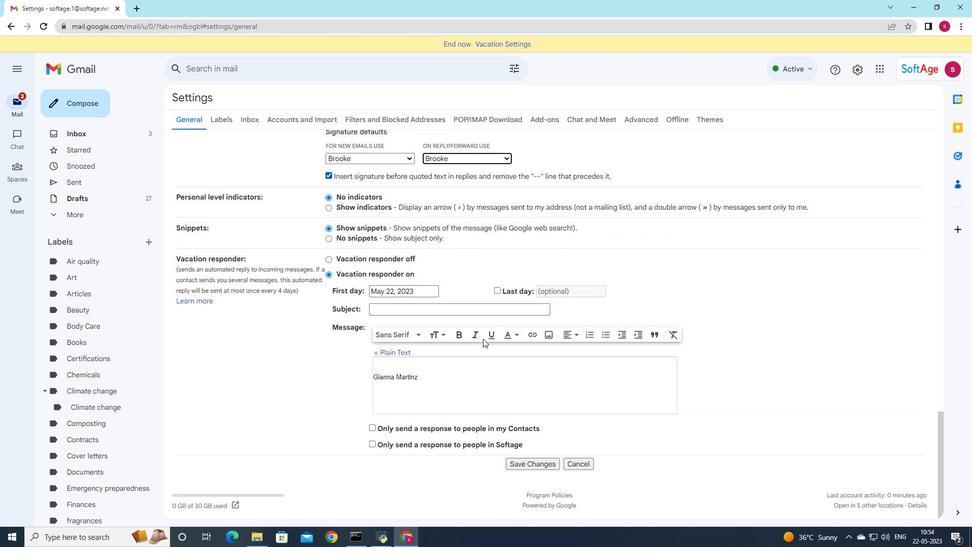 
Action: Mouse scrolled (482, 340) with delta (0, 0)
Screenshot: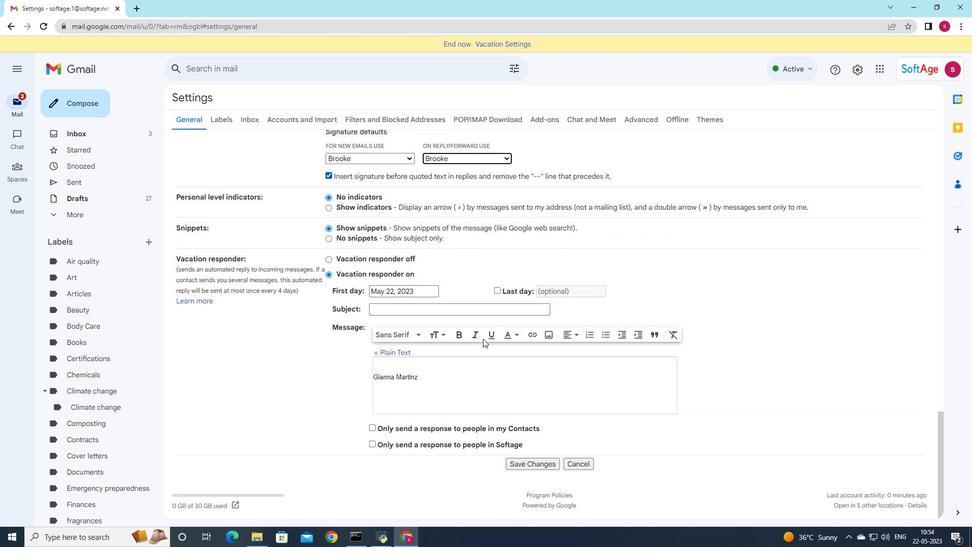 
Action: Mouse moved to (481, 342)
Screenshot: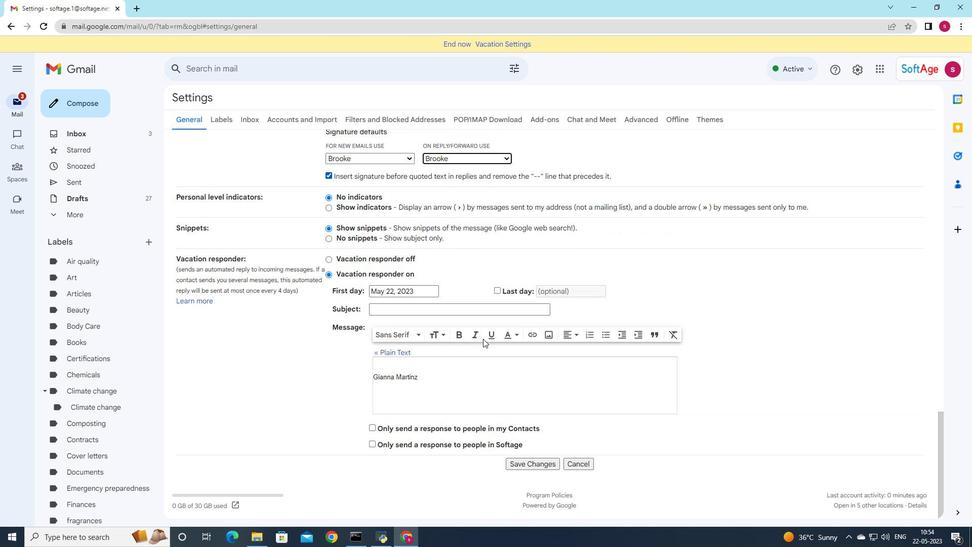 
Action: Mouse scrolled (481, 342) with delta (0, 0)
Screenshot: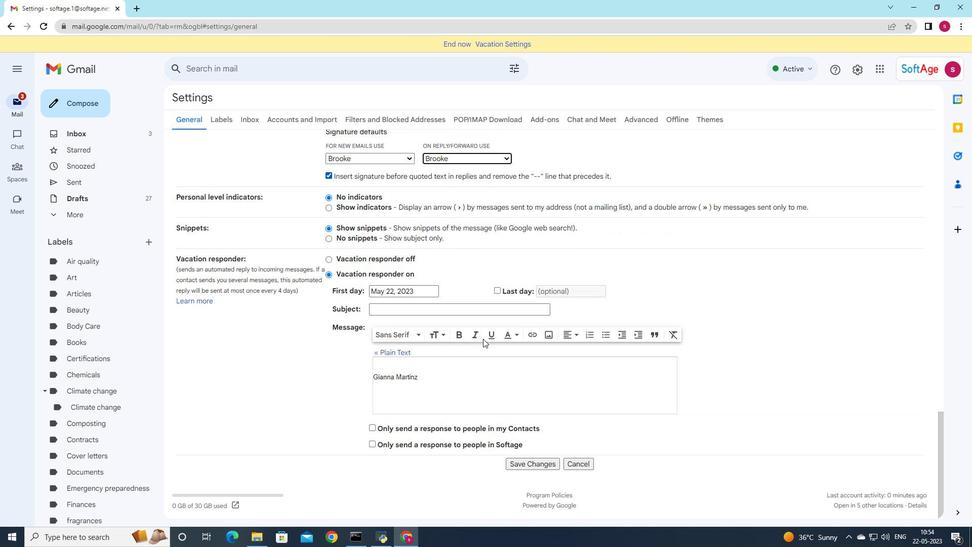 
Action: Mouse moved to (481, 349)
Screenshot: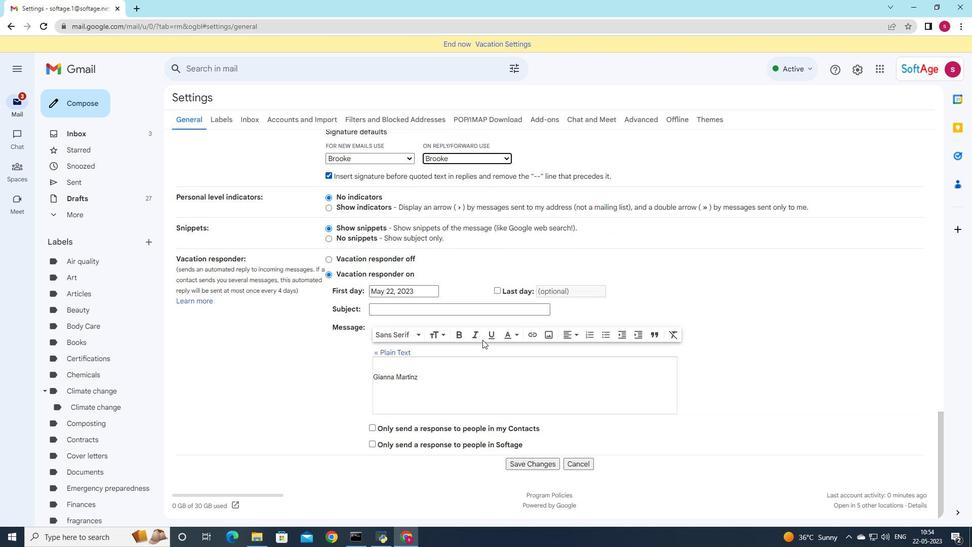 
Action: Mouse scrolled (481, 348) with delta (0, 0)
Screenshot: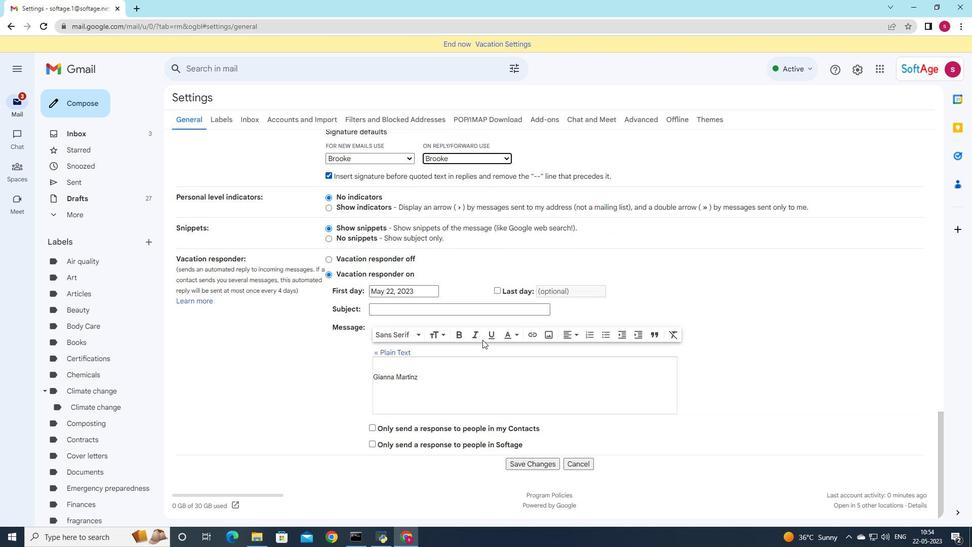 
Action: Mouse moved to (536, 462)
Screenshot: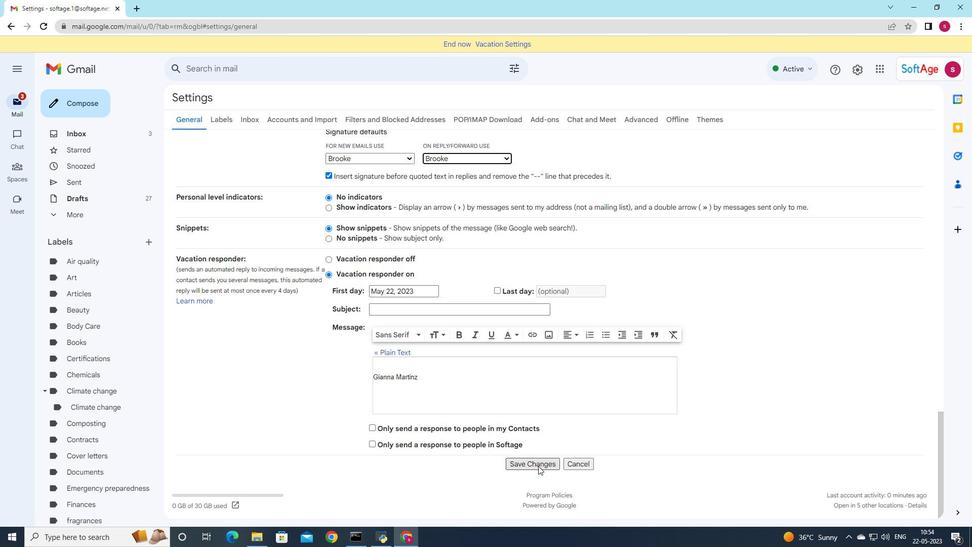 
Action: Mouse pressed left at (536, 462)
Screenshot: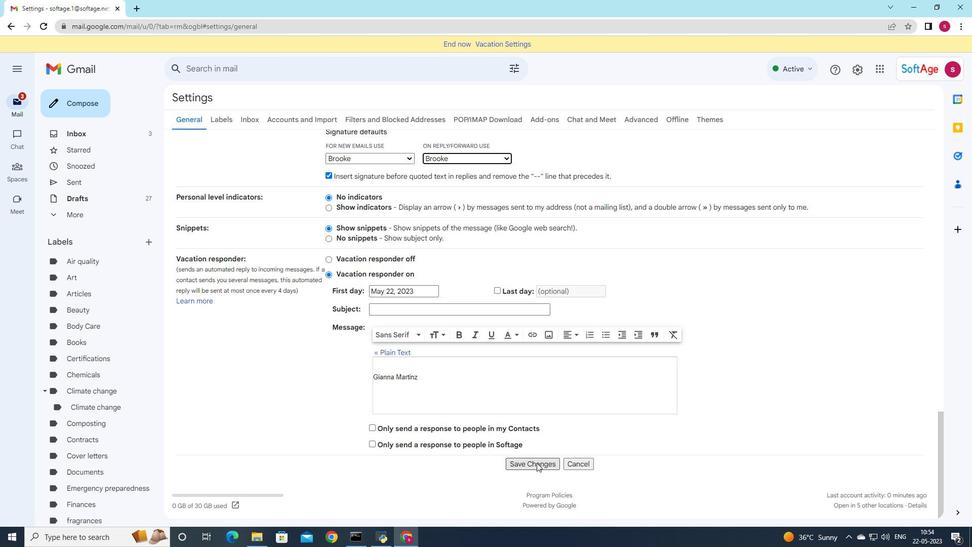 
Action: Mouse moved to (94, 105)
Screenshot: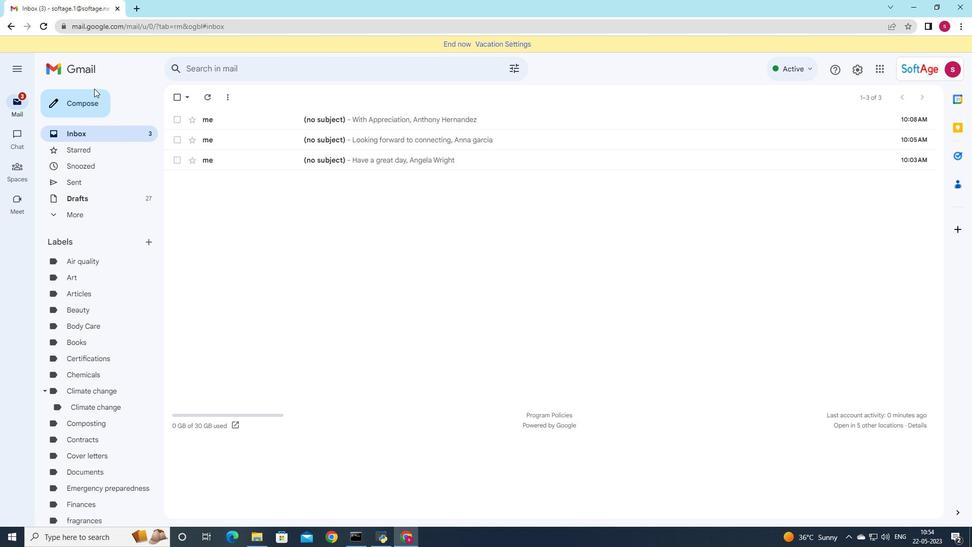 
Action: Mouse pressed left at (94, 105)
Screenshot: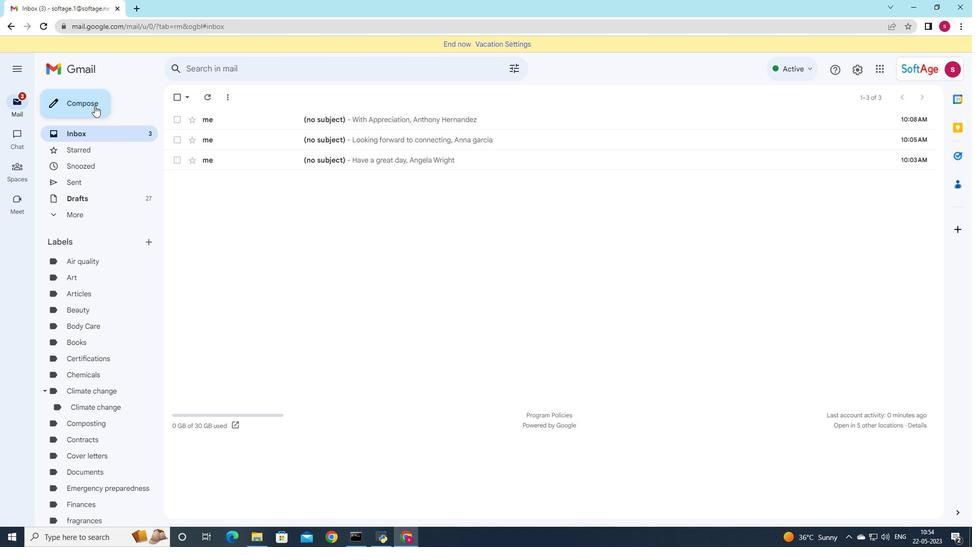 
Action: Mouse moved to (708, 254)
Screenshot: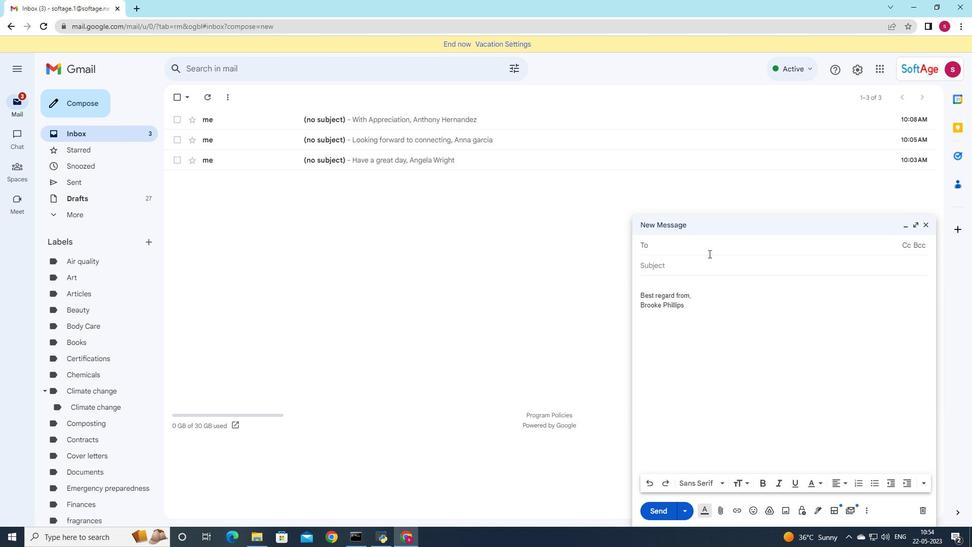 
Action: Key pressed so
Screenshot: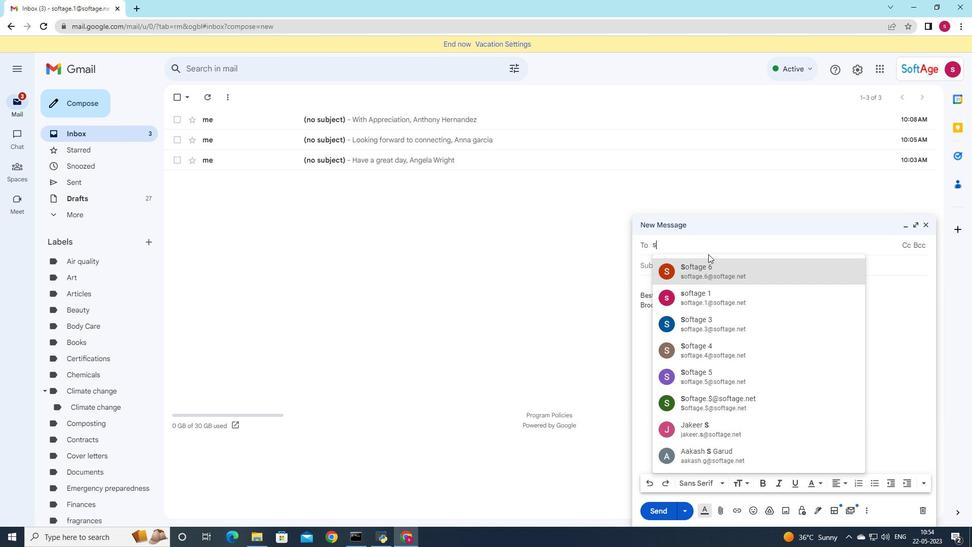 
Action: Mouse moved to (705, 293)
Screenshot: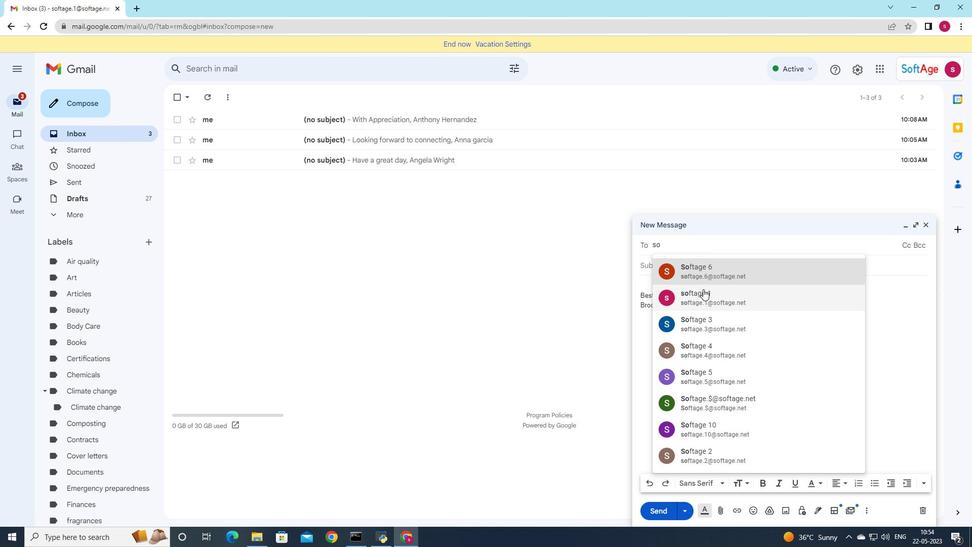 
Action: Mouse pressed left at (705, 293)
Screenshot: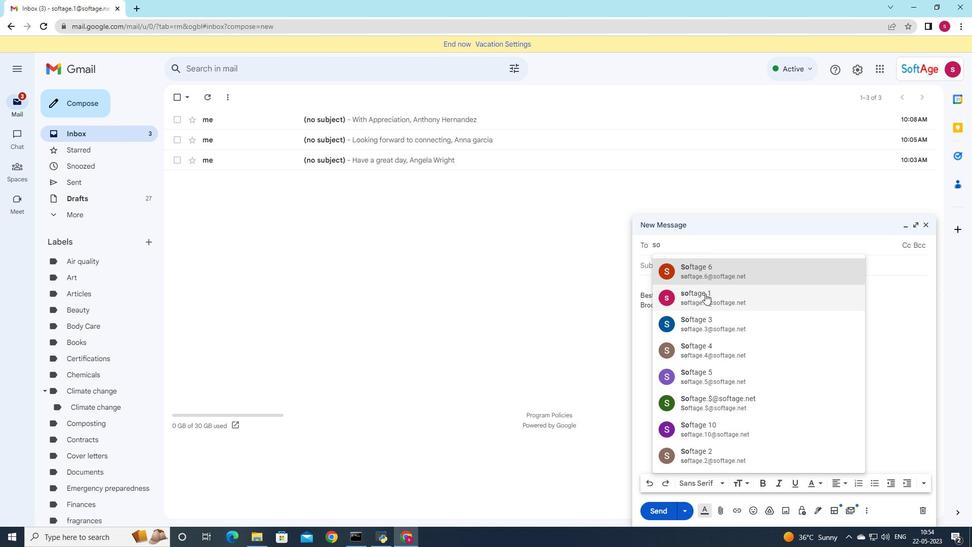 
Action: Mouse moved to (152, 241)
Screenshot: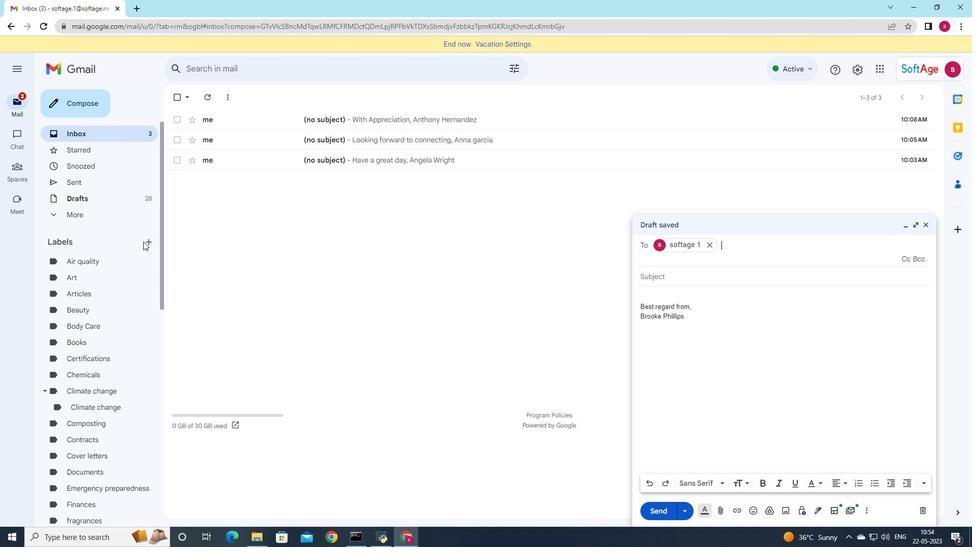 
Action: Mouse pressed left at (152, 241)
Screenshot: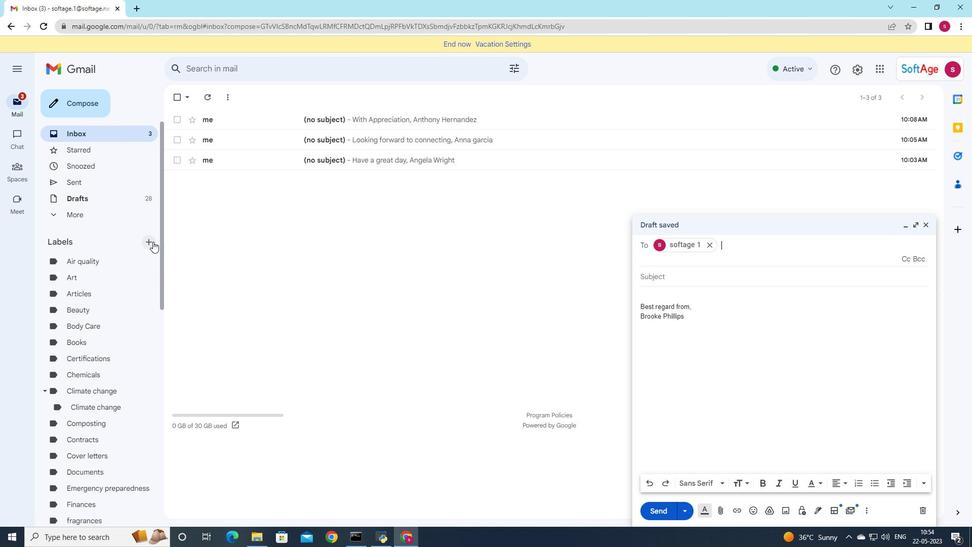 
Action: Mouse moved to (522, 299)
Screenshot: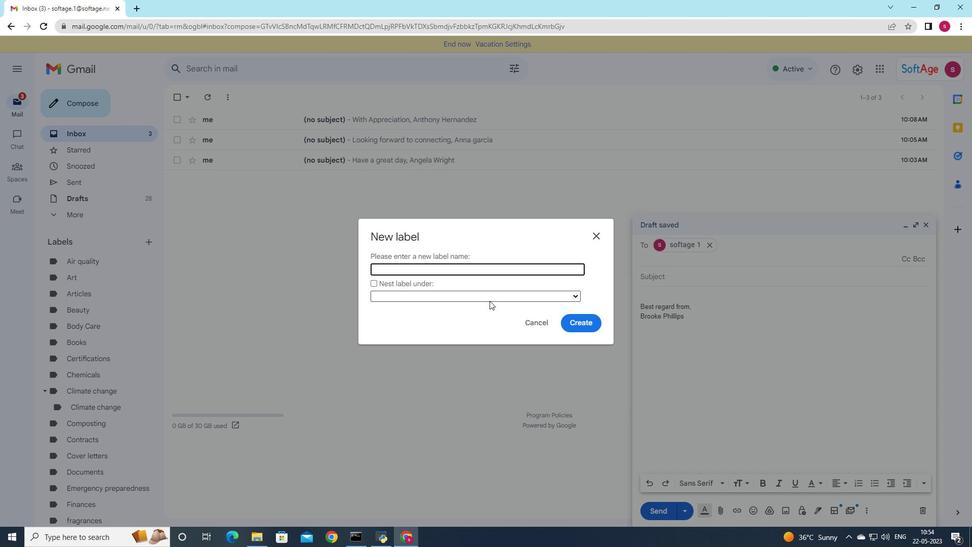 
Action: Key pressed <Key.shift>research
Screenshot: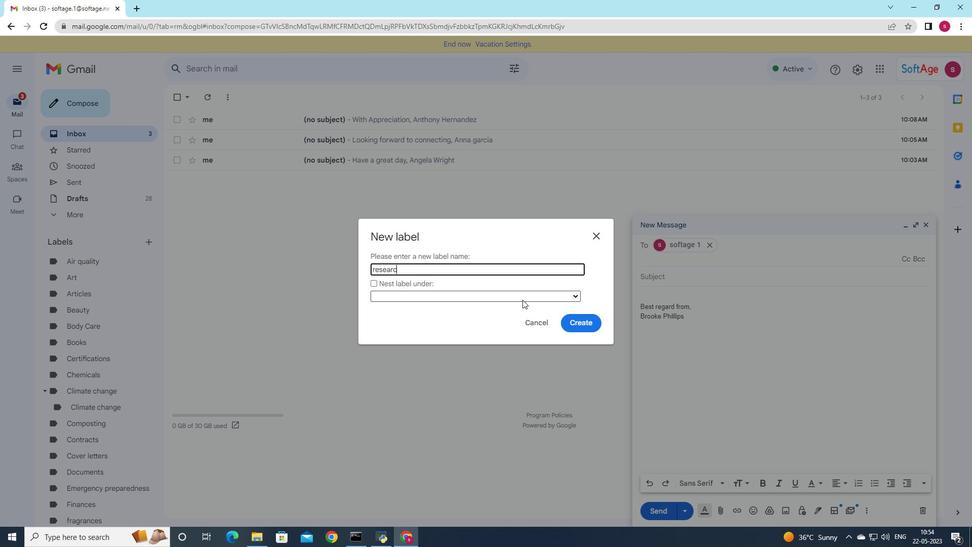
Action: Mouse moved to (374, 270)
Screenshot: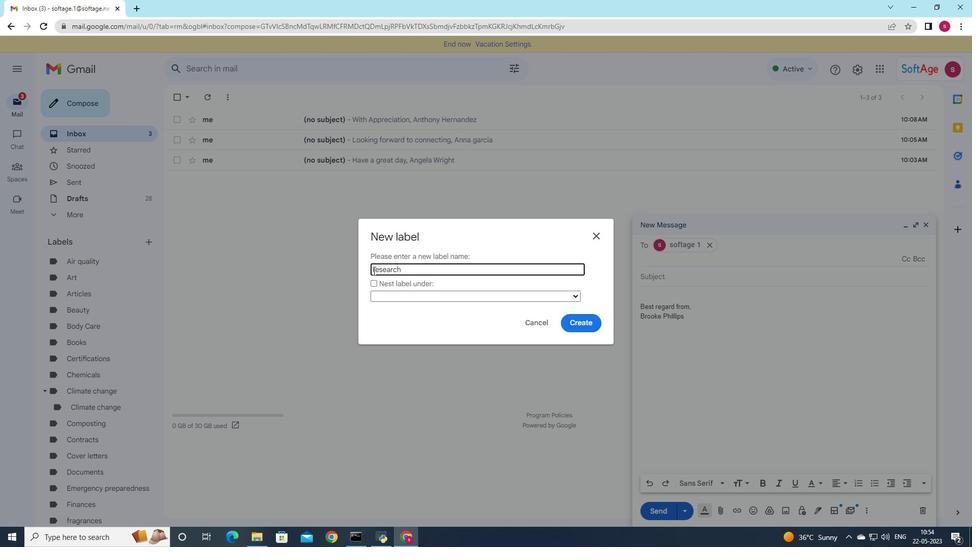 
Action: Mouse pressed left at (374, 270)
Screenshot: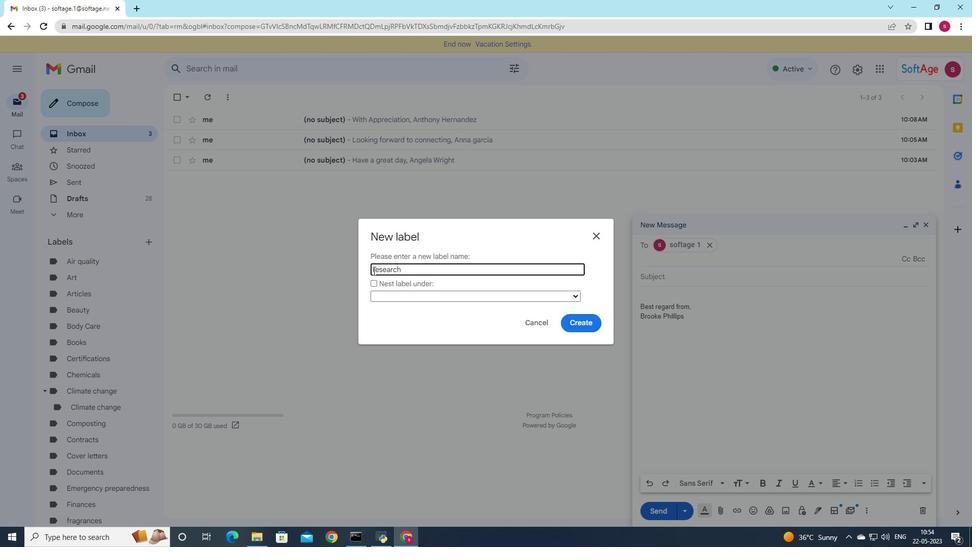 
Action: Key pressed <Key.backspace><Key.shift>E<Key.backspace><Key.shift>R
Screenshot: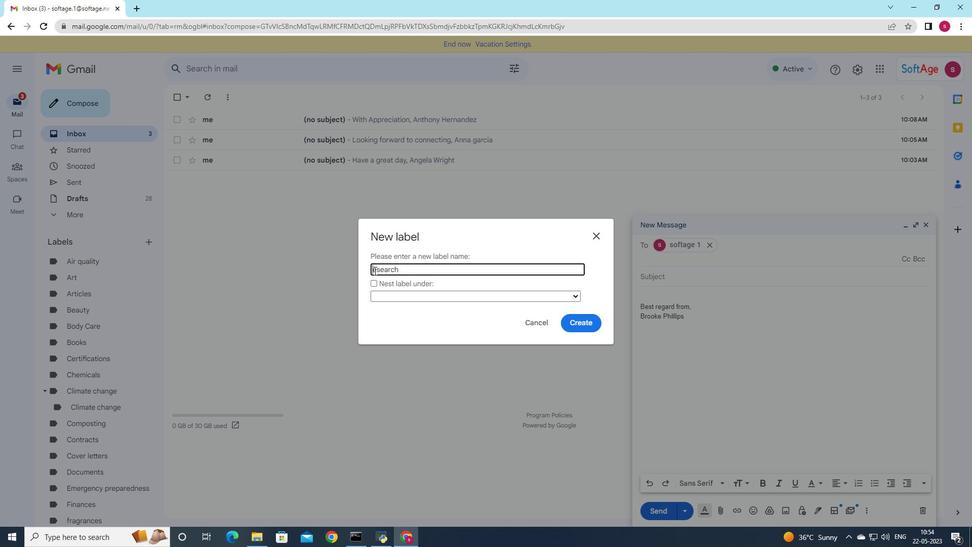 
Action: Mouse moved to (569, 323)
Screenshot: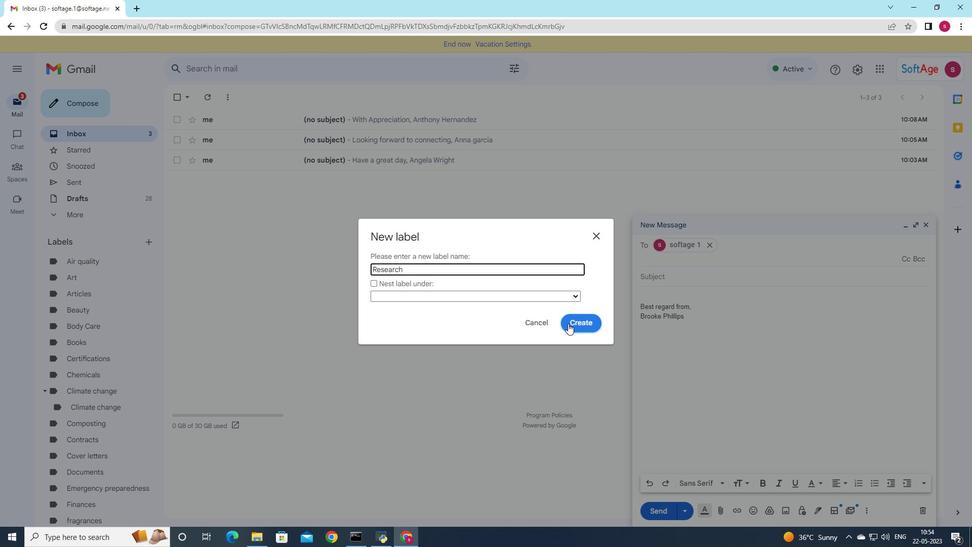
Action: Mouse pressed left at (569, 323)
Screenshot: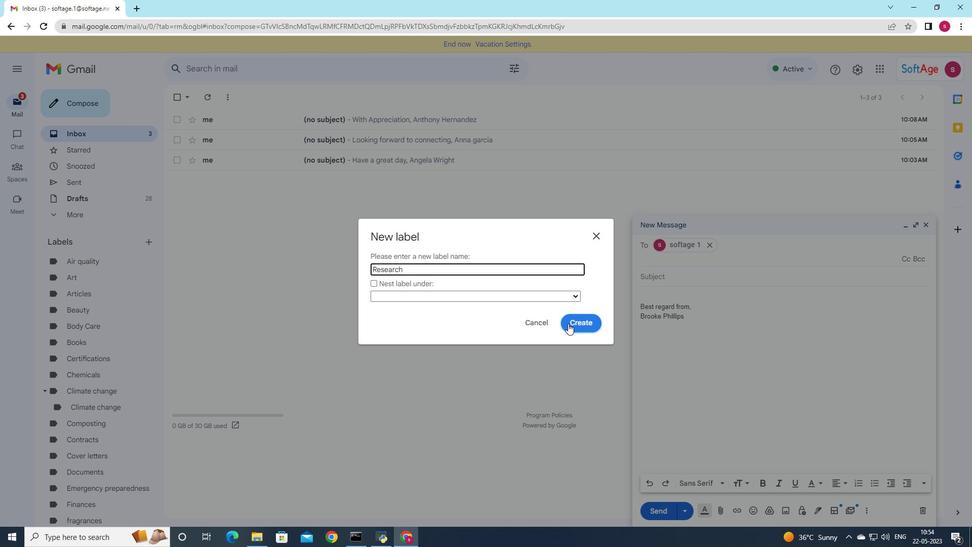 
Action: Mouse moved to (592, 353)
Screenshot: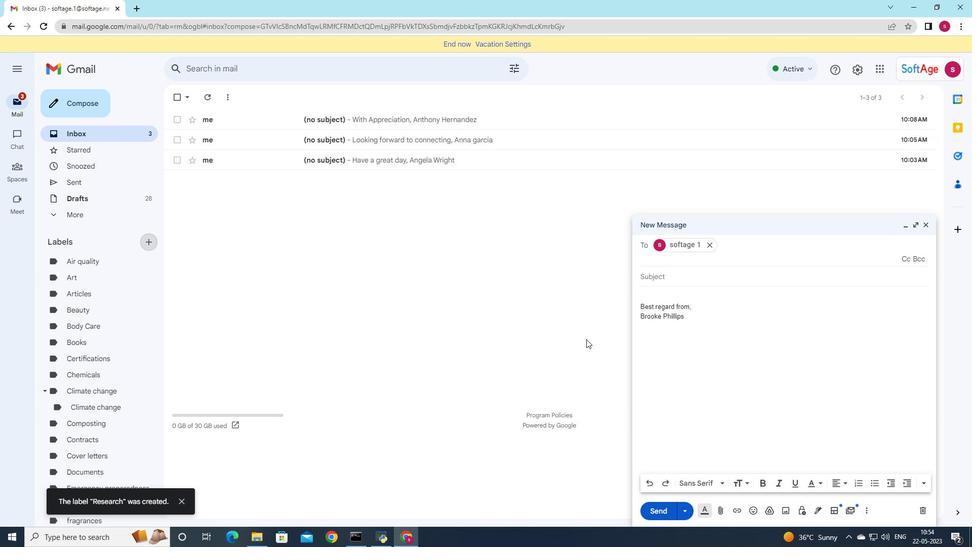 
